 Task: Change the Trello board background to an image of Rome using Unsplash.
Action: Mouse moved to (1186, 451)
Screenshot: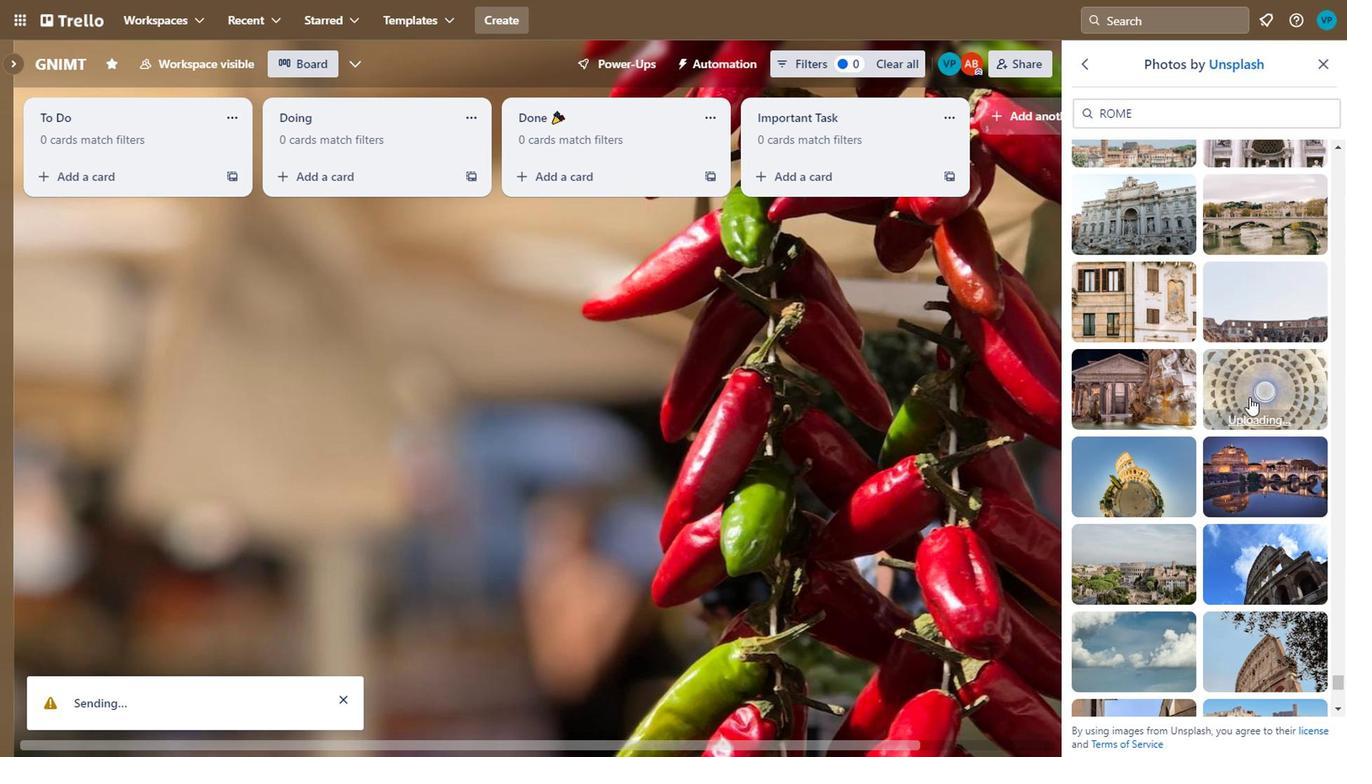 
Action: Mouse scrolled (1186, 449) with delta (0, -1)
Screenshot: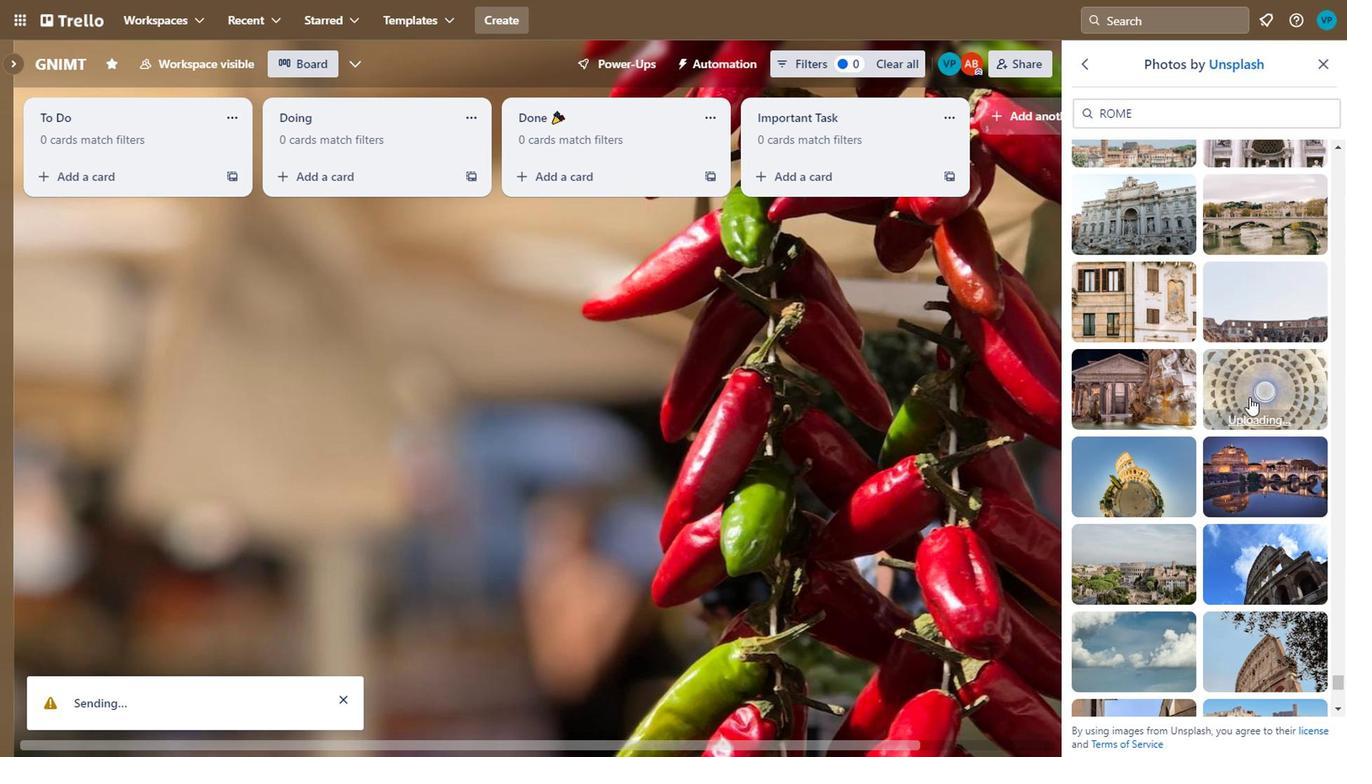 
Action: Mouse moved to (1174, 477)
Screenshot: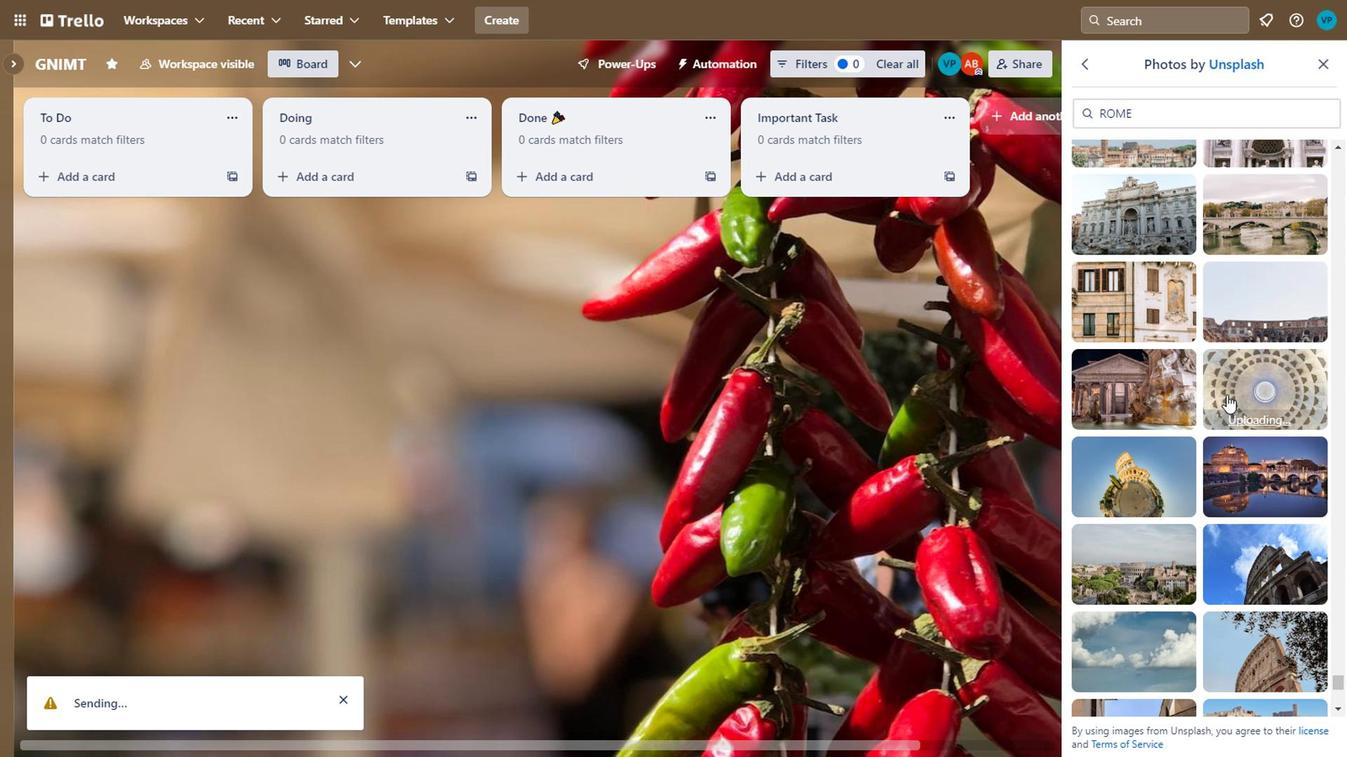 
Action: Mouse scrolled (1174, 477) with delta (0, 0)
Screenshot: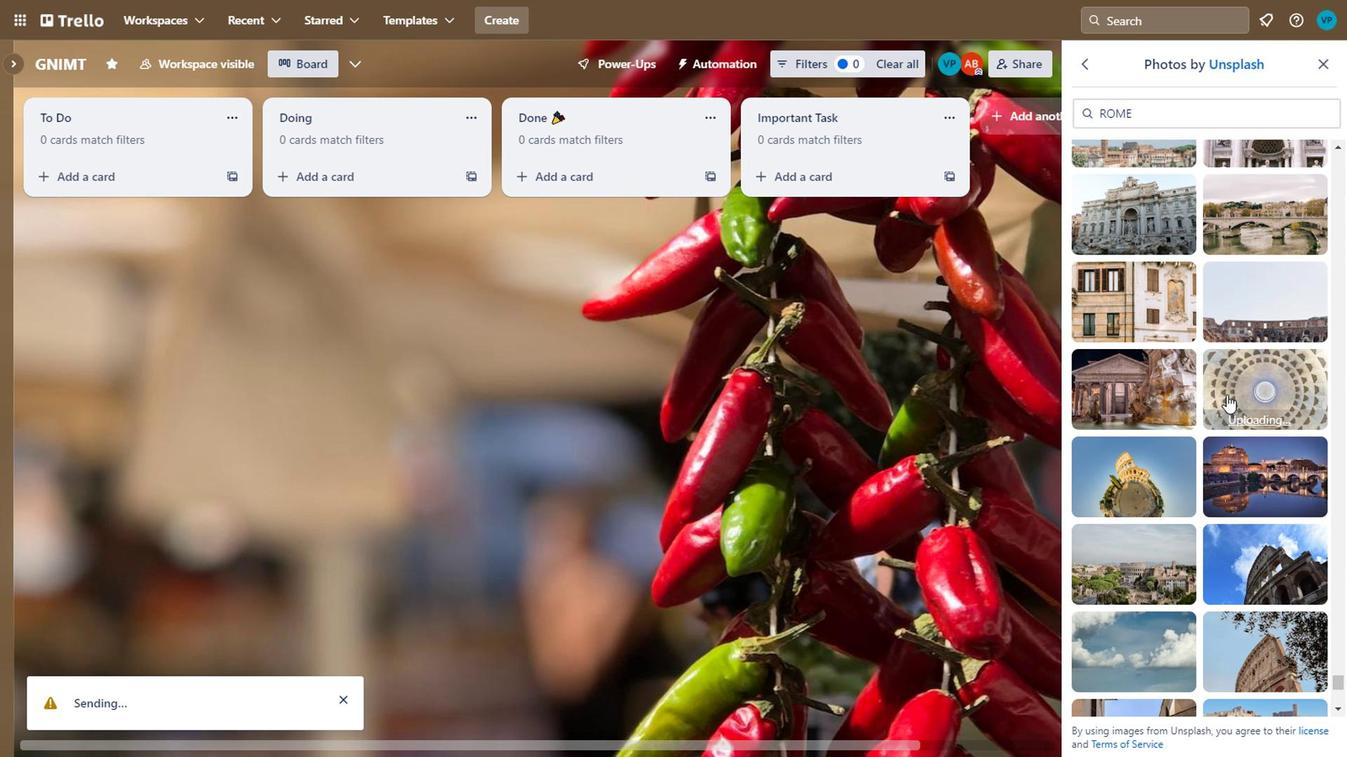 
Action: Mouse moved to (1146, 306)
Screenshot: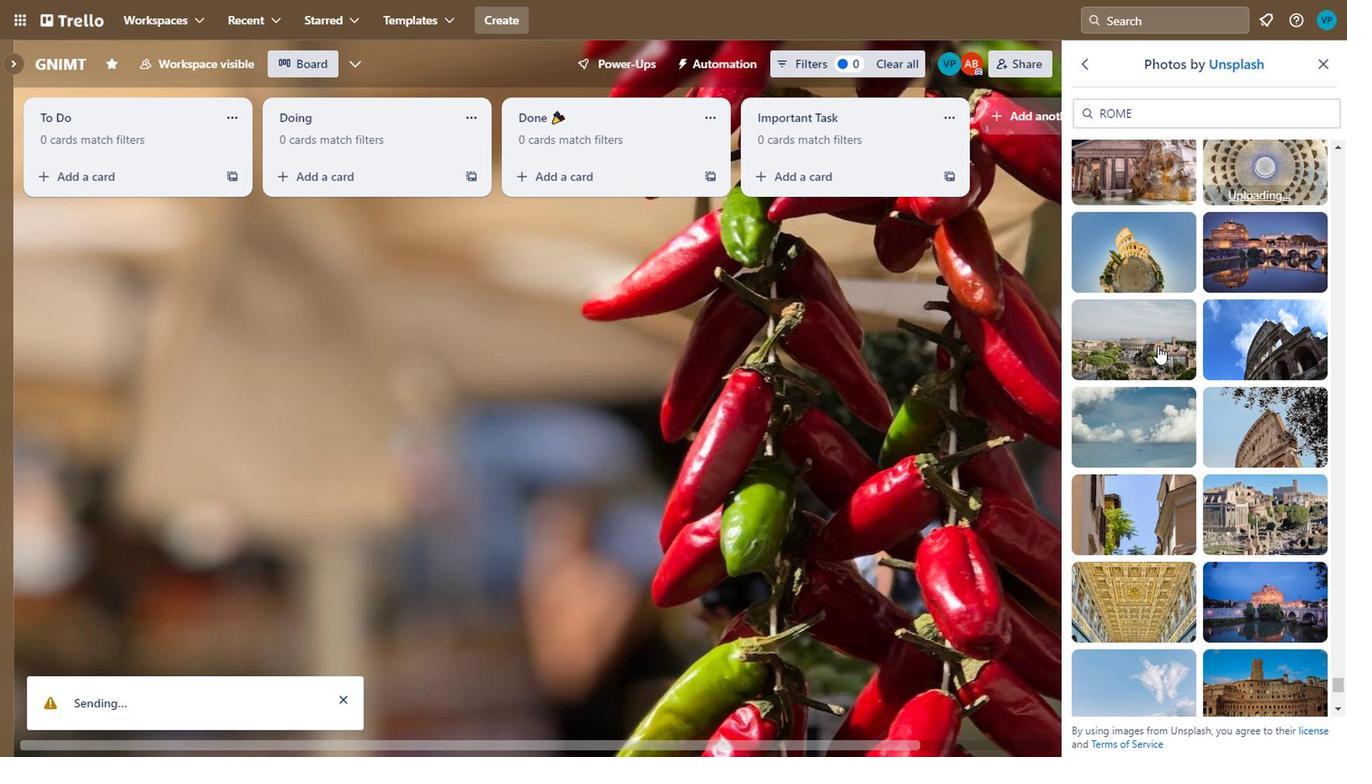 
Action: Mouse pressed left at (1146, 306)
Screenshot: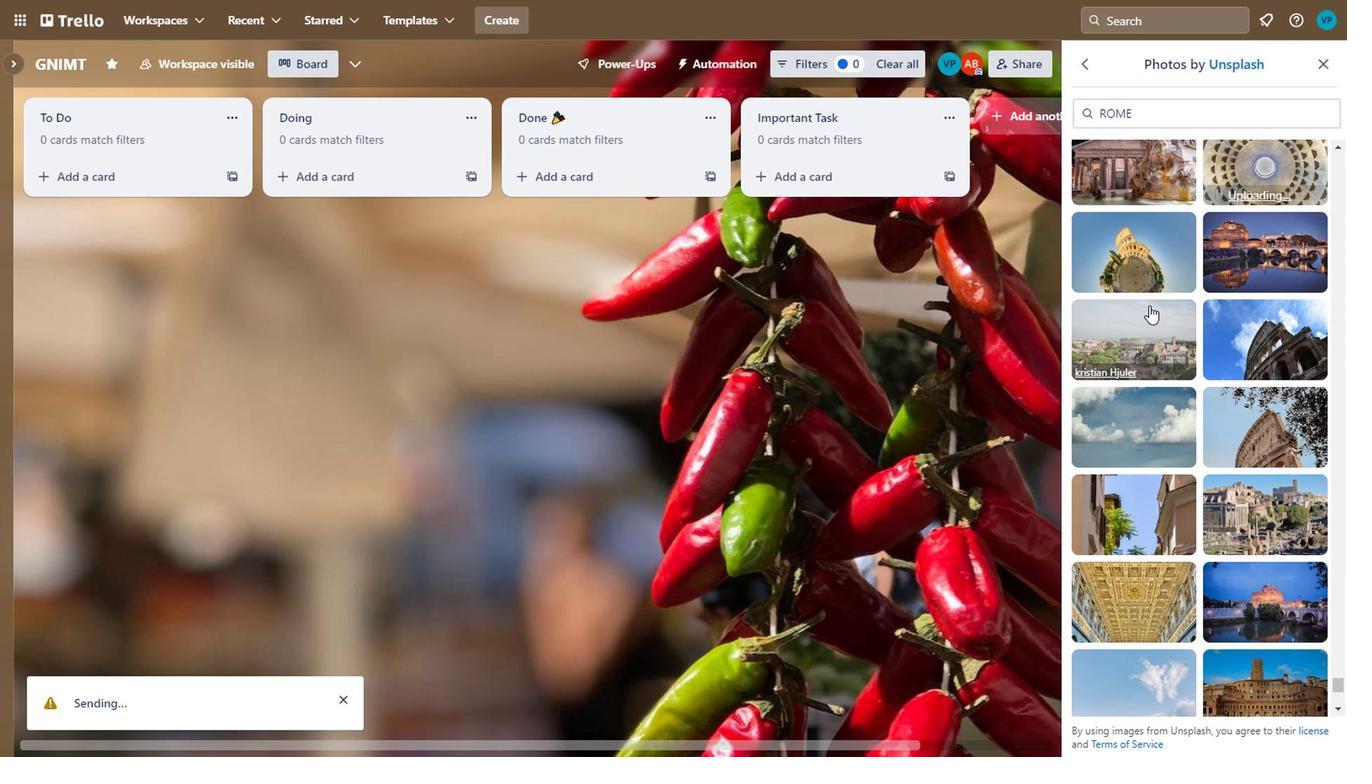 
Action: Mouse moved to (1148, 313)
Screenshot: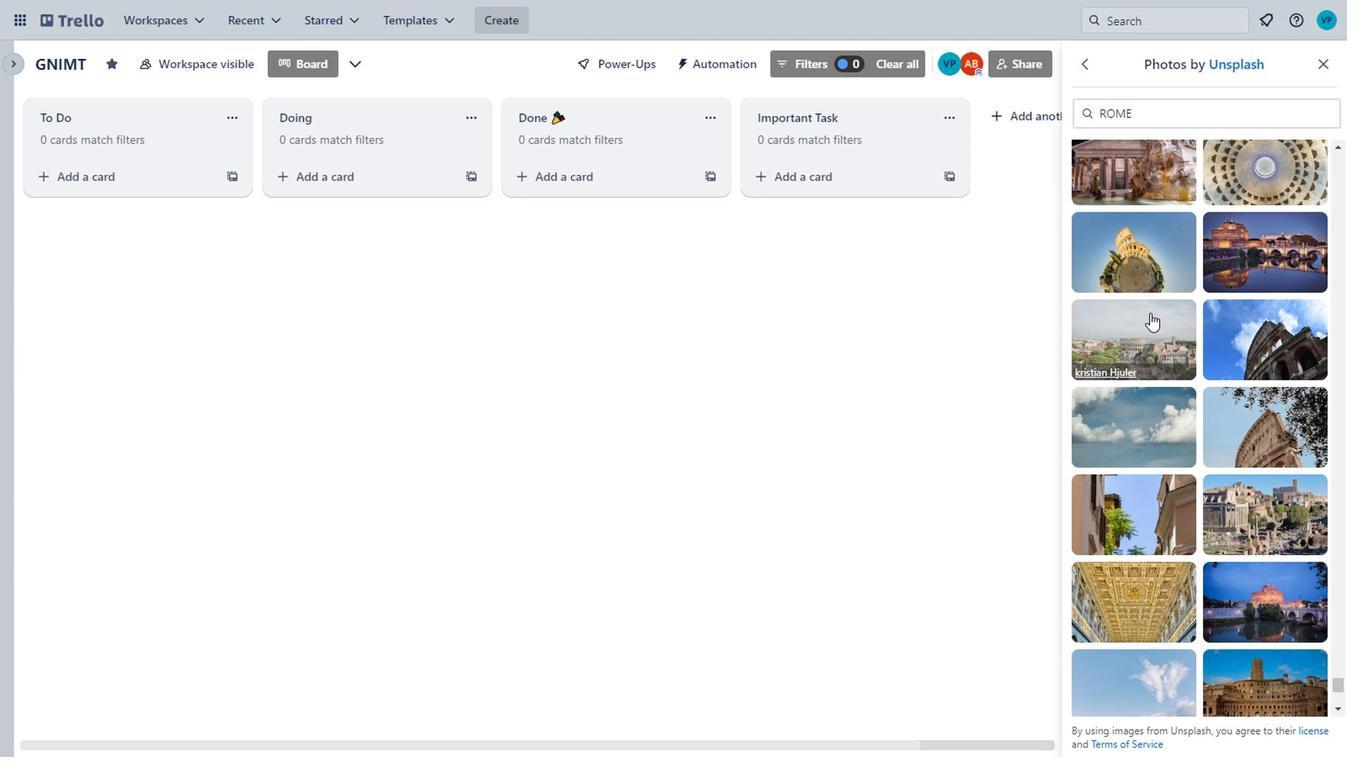 
Action: Mouse scrolled (1148, 313) with delta (0, 0)
Screenshot: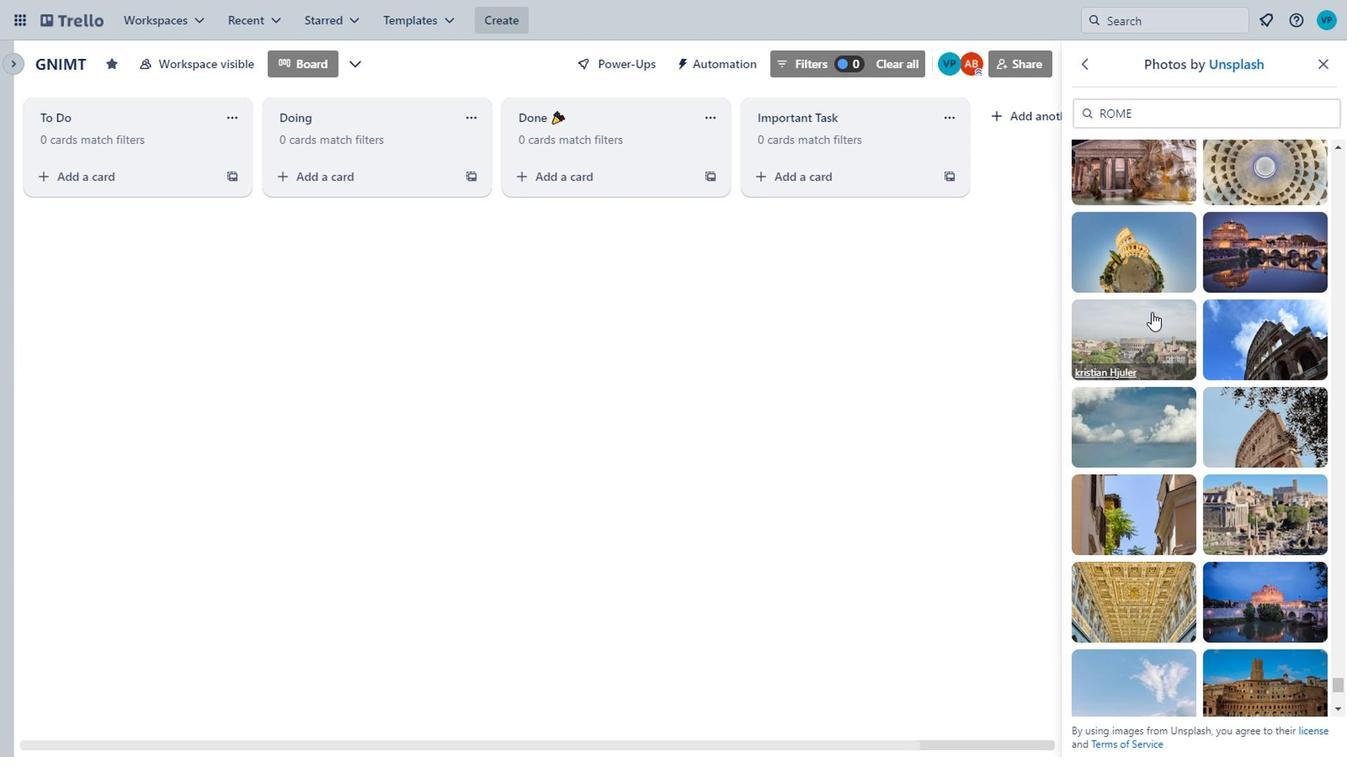 
Action: Mouse scrolled (1148, 313) with delta (0, 0)
Screenshot: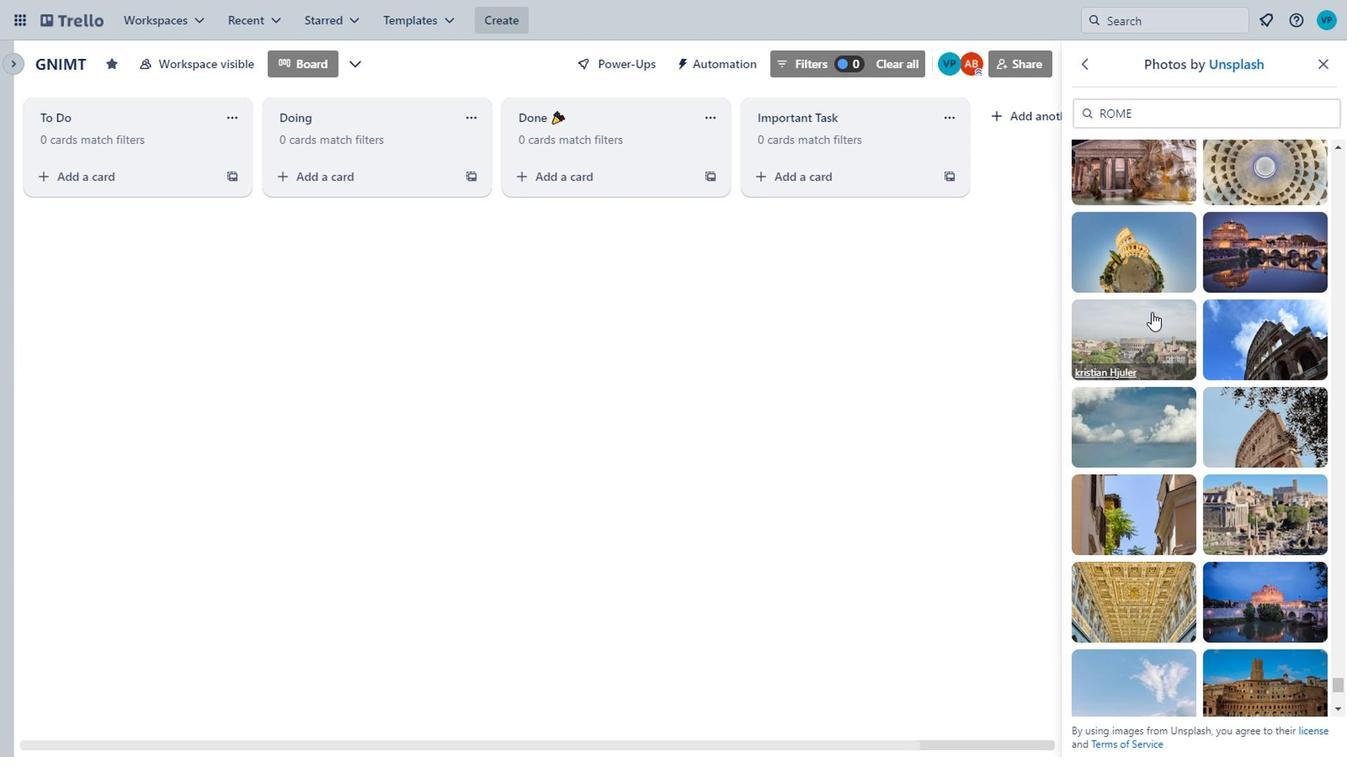 
Action: Mouse scrolled (1148, 313) with delta (0, 0)
Screenshot: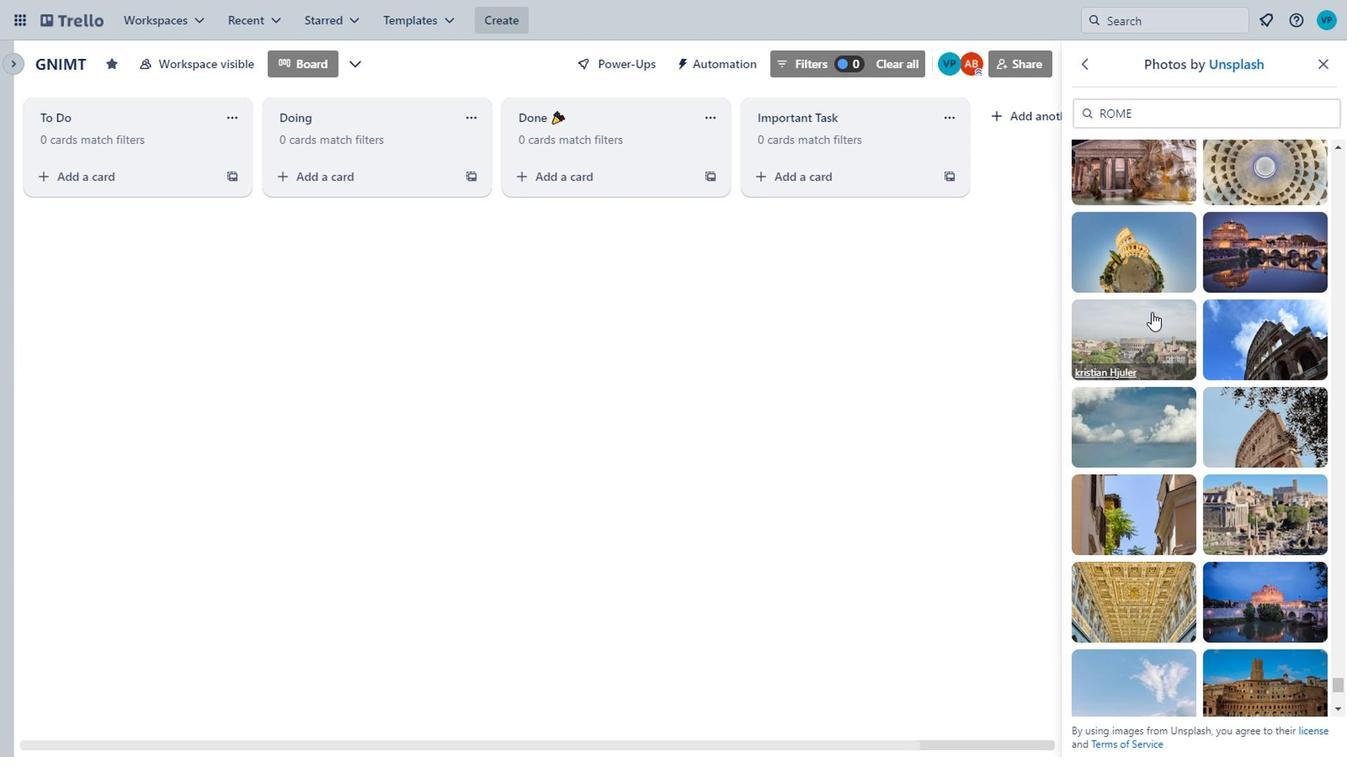 
Action: Mouse moved to (1161, 305)
Screenshot: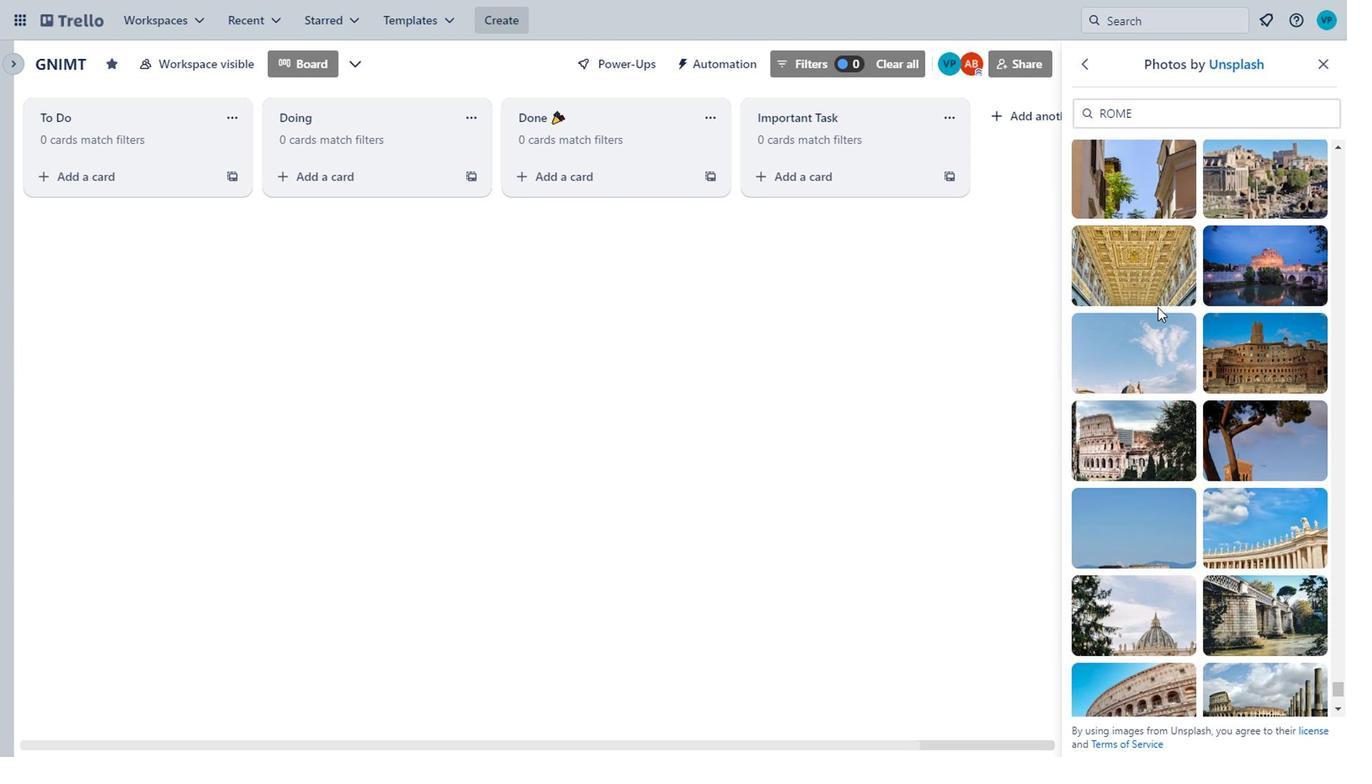
Action: Mouse scrolled (1161, 304) with delta (0, 0)
Screenshot: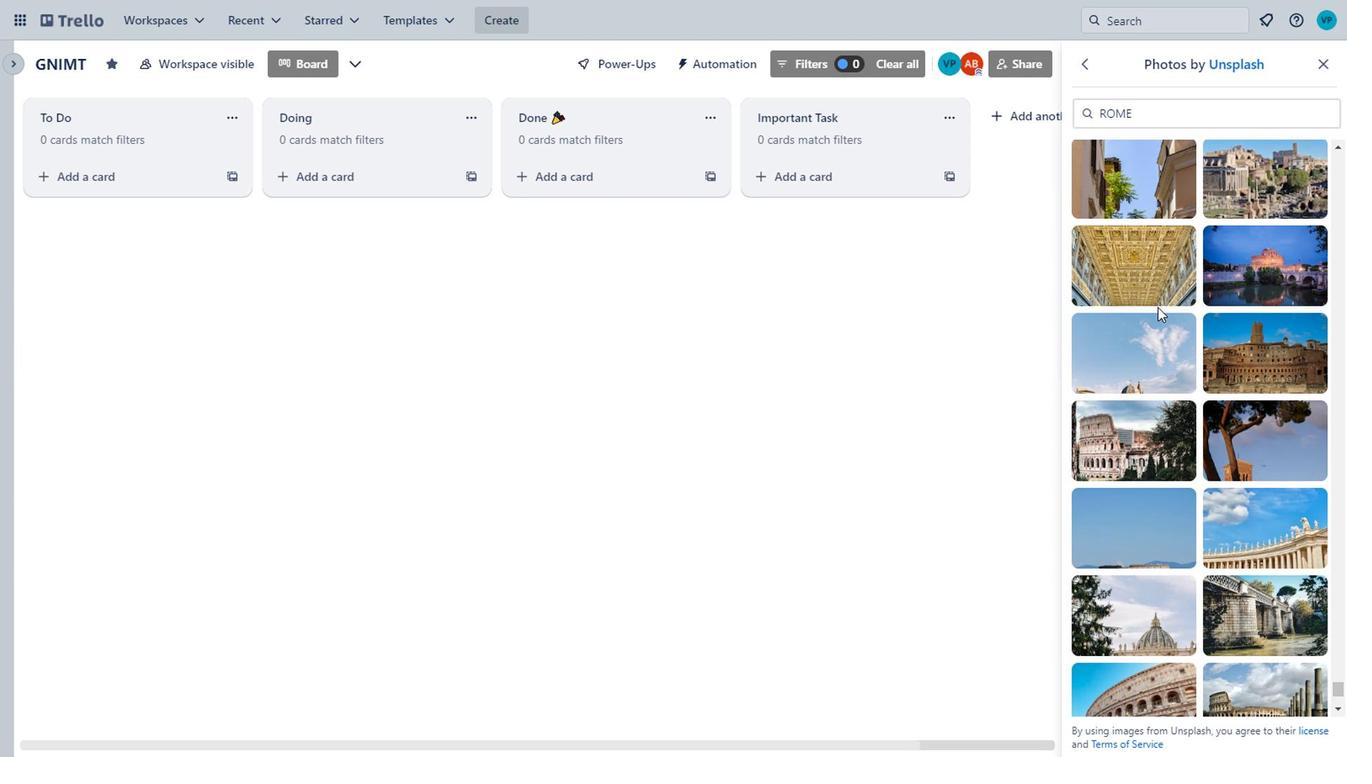 
Action: Mouse moved to (1162, 304)
Screenshot: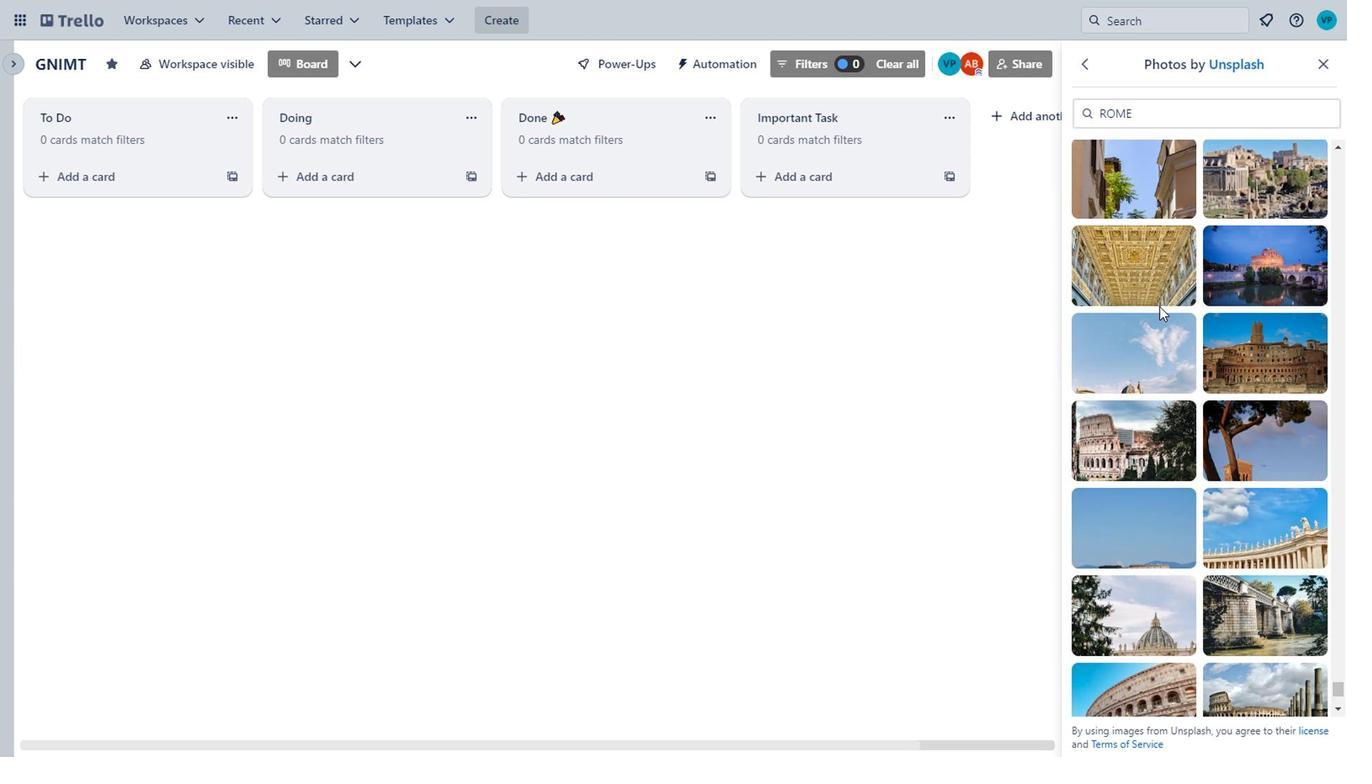 
Action: Mouse scrolled (1162, 303) with delta (0, -1)
Screenshot: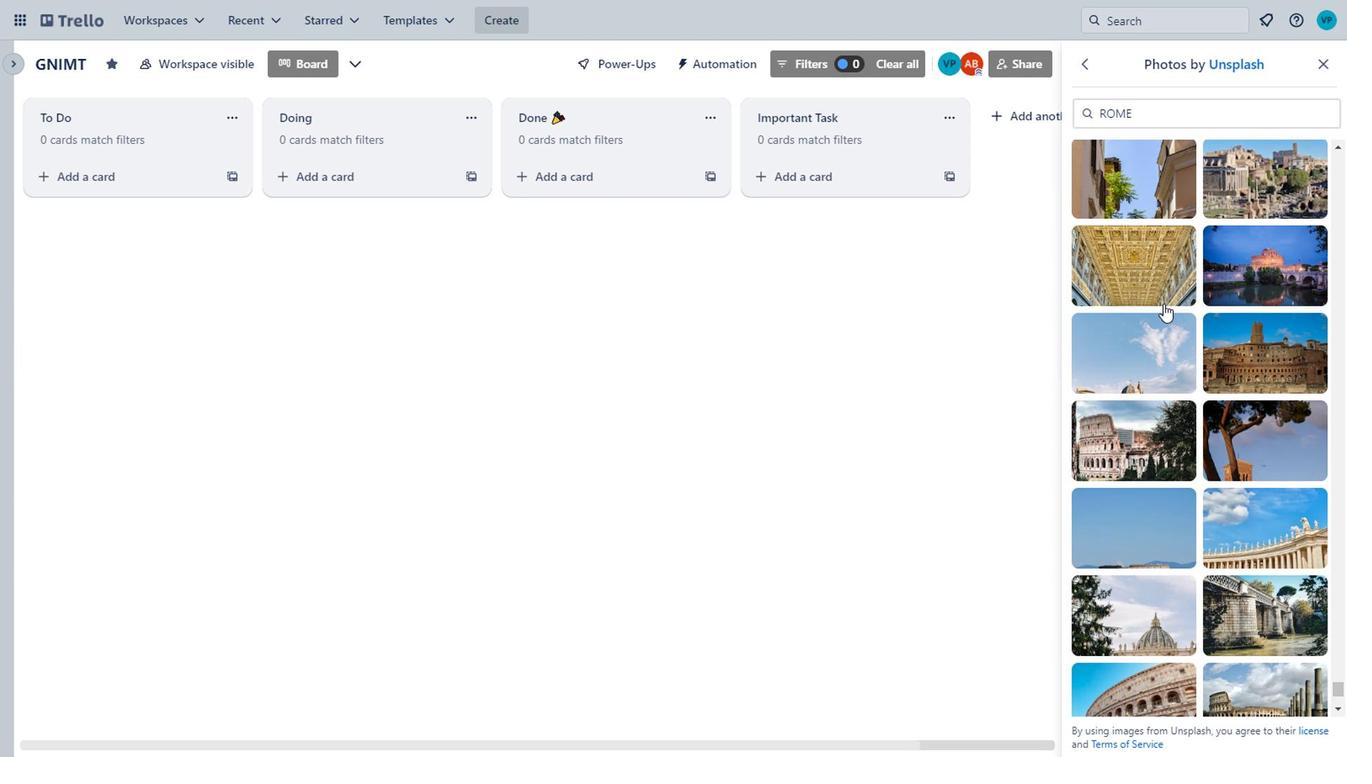 
Action: Mouse moved to (1150, 460)
Screenshot: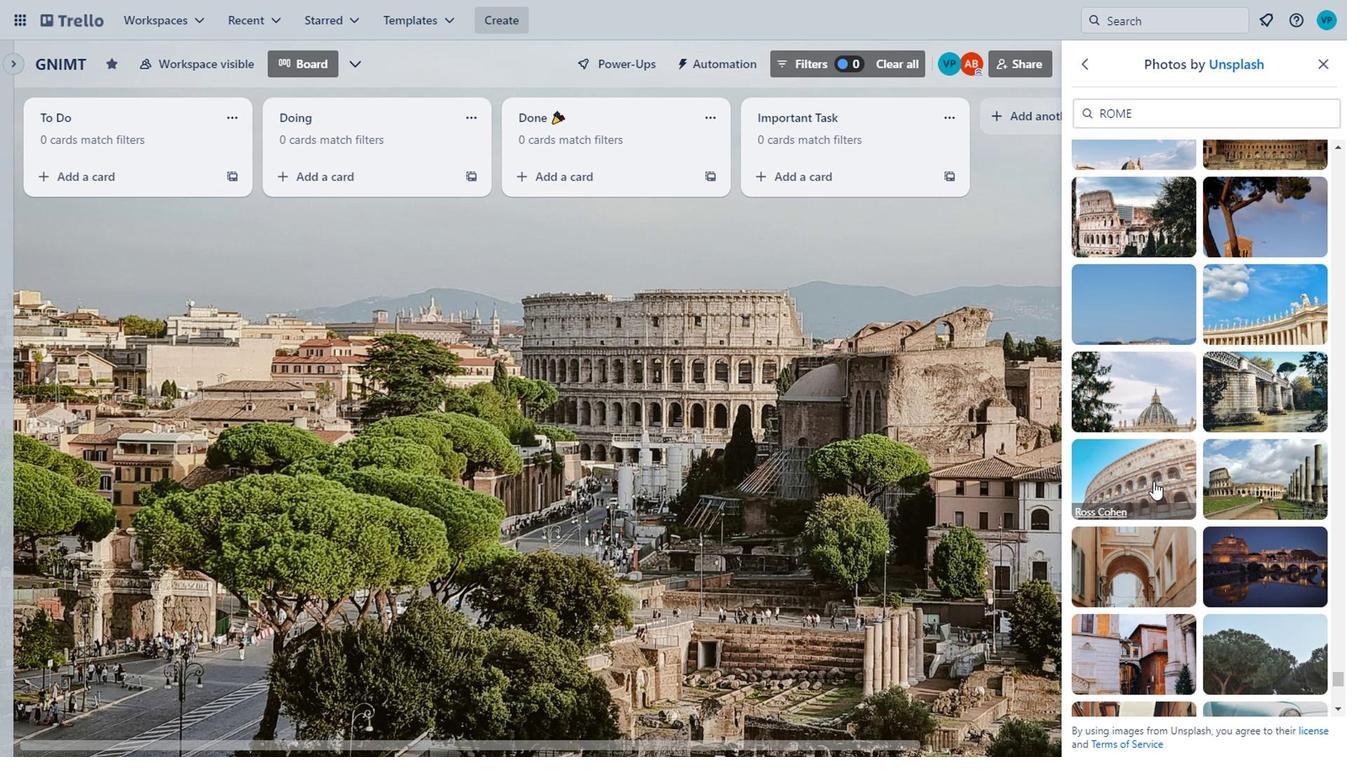 
Action: Mouse pressed left at (1150, 460)
Screenshot: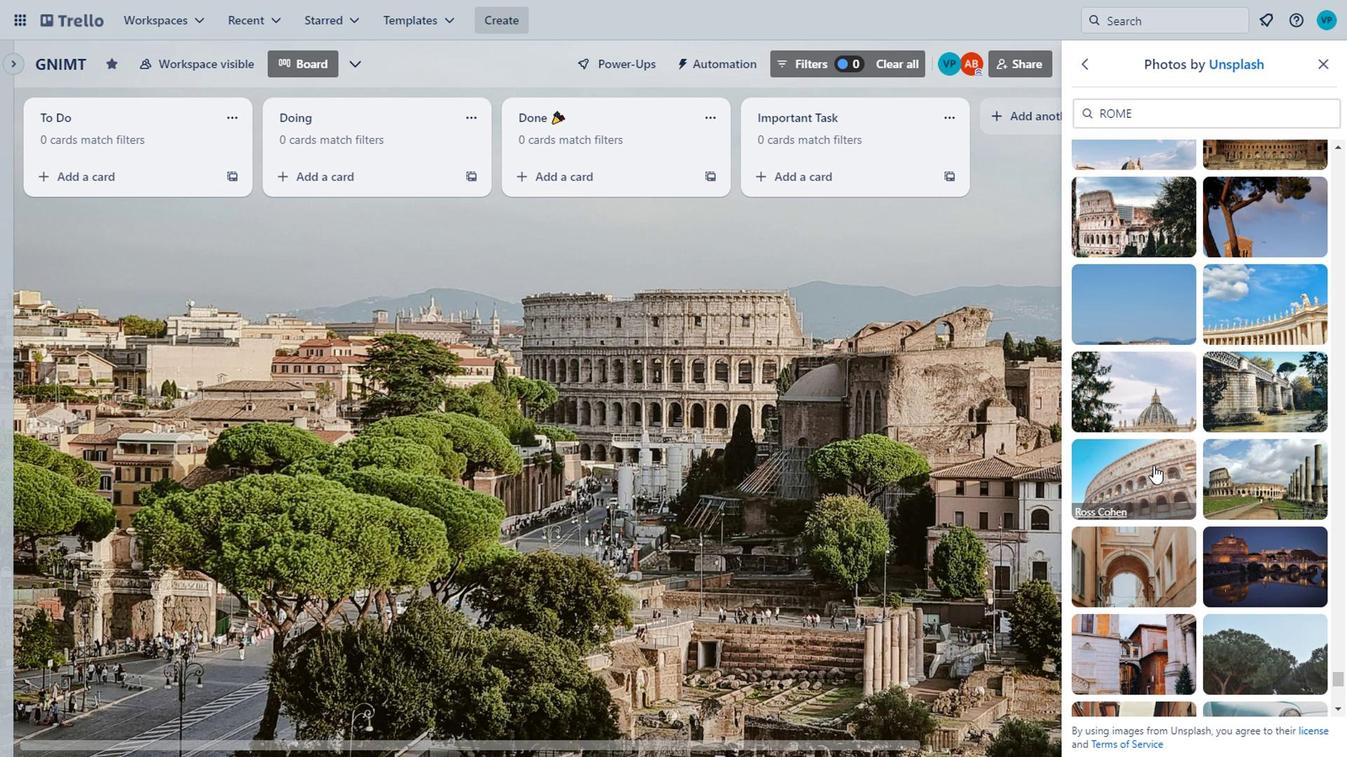 
Action: Mouse moved to (1186, 373)
Screenshot: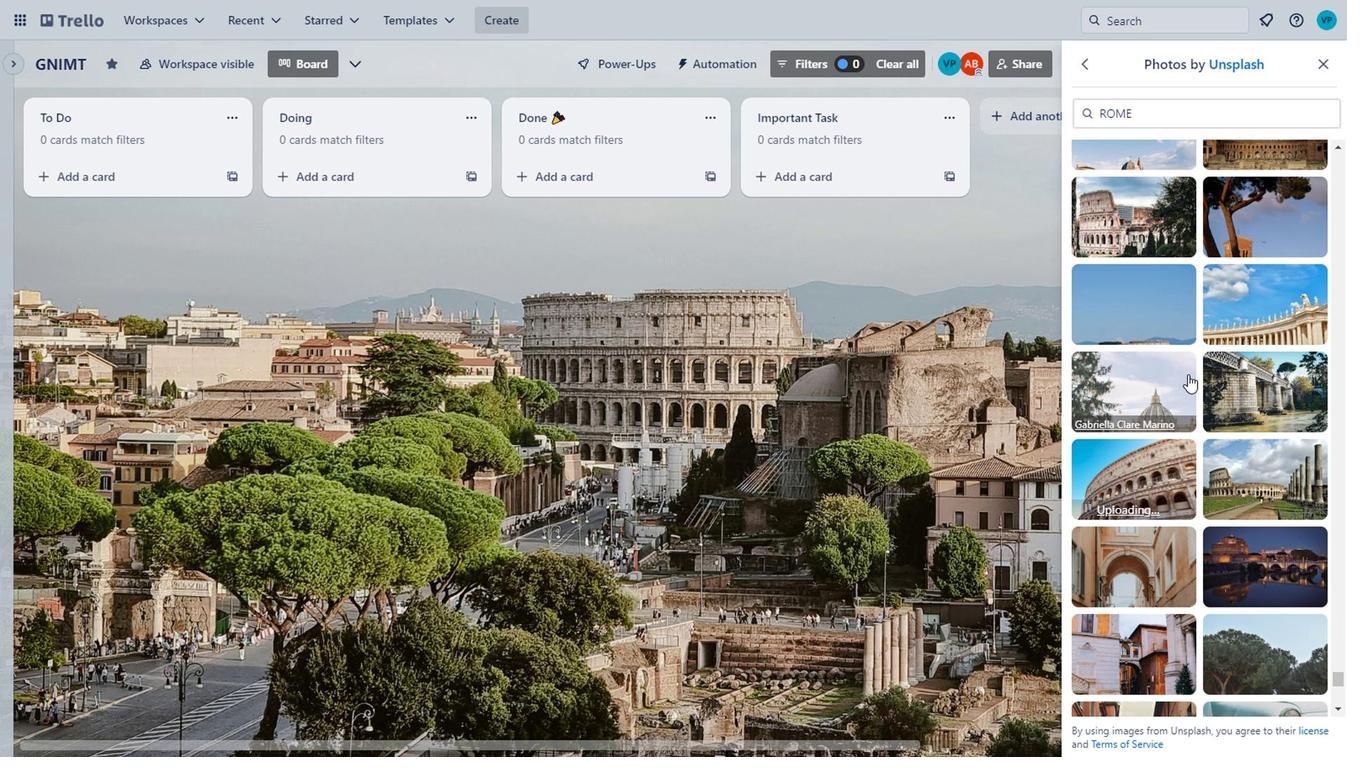 
Action: Mouse scrolled (1186, 372) with delta (0, 0)
Screenshot: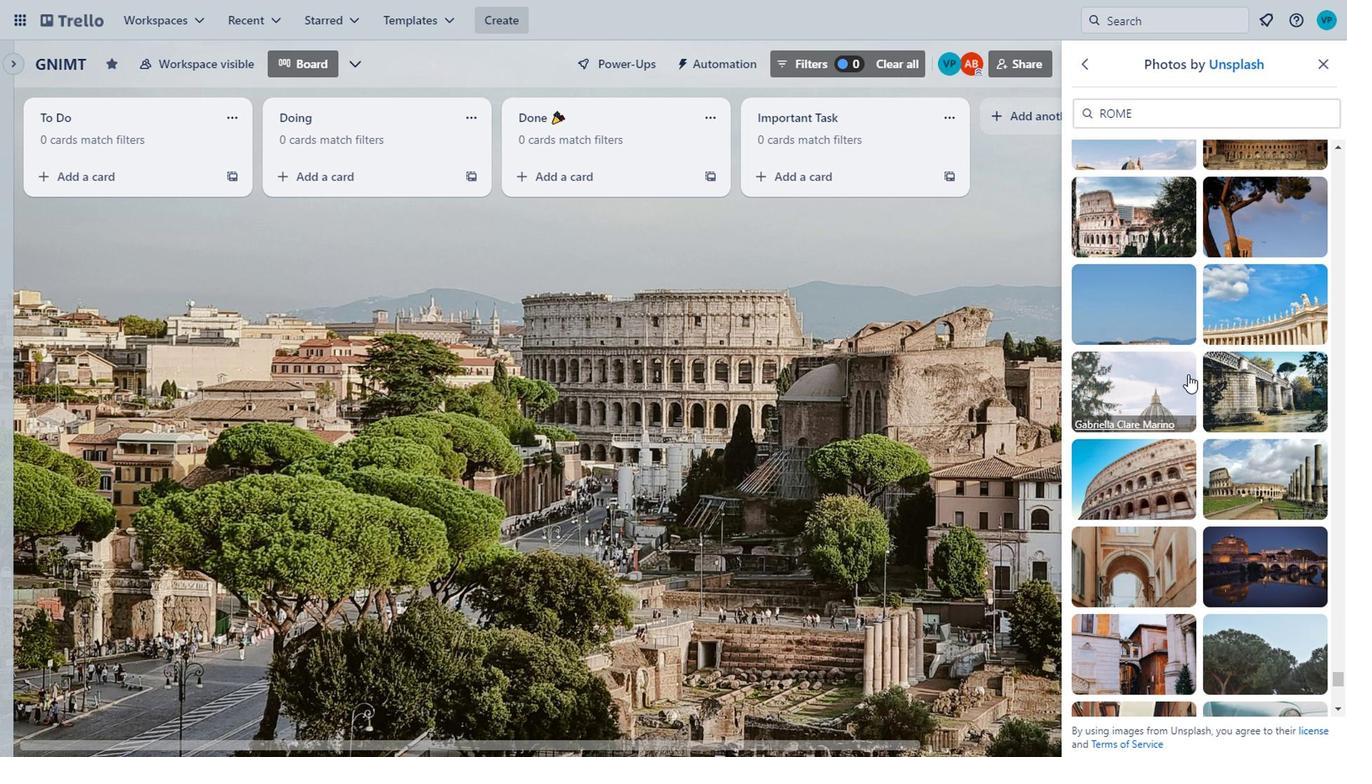 
Action: Mouse moved to (1188, 369)
Screenshot: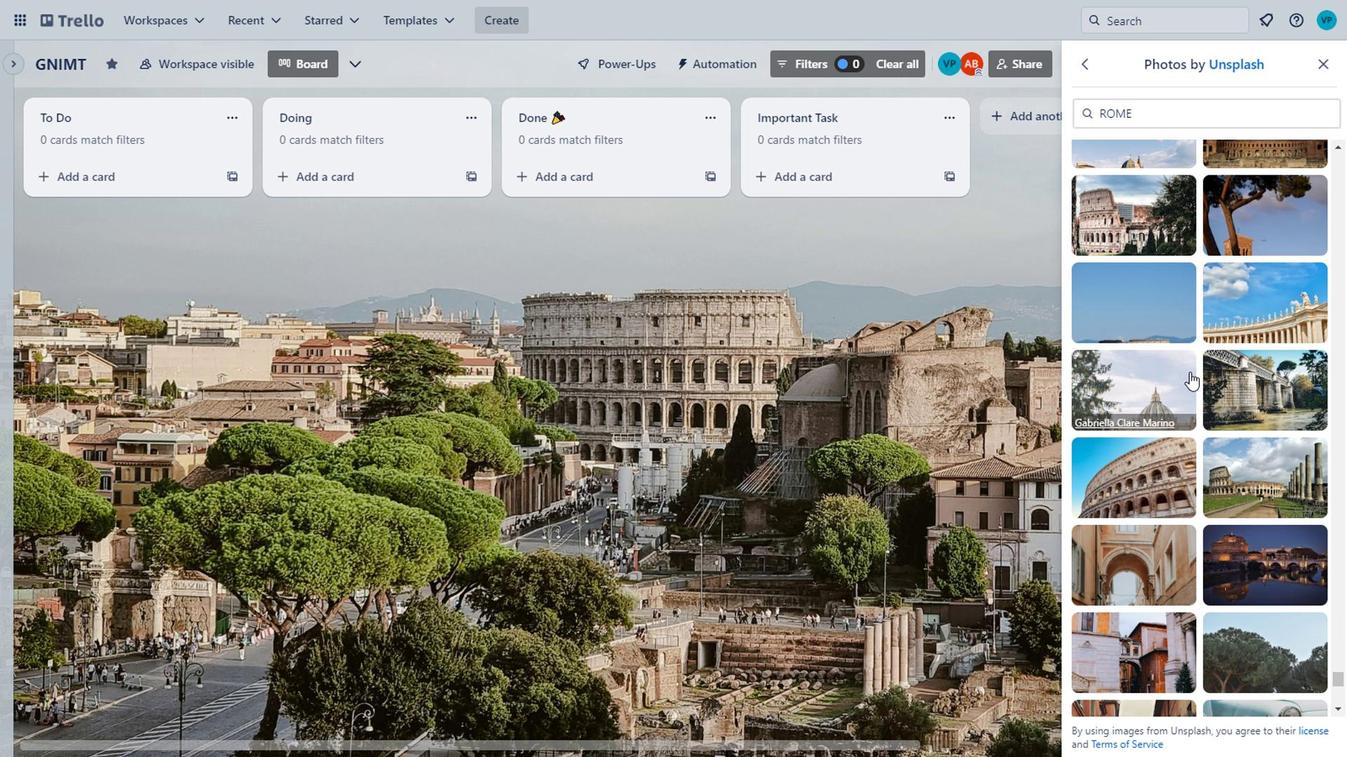 
Action: Mouse scrolled (1188, 368) with delta (0, 0)
Screenshot: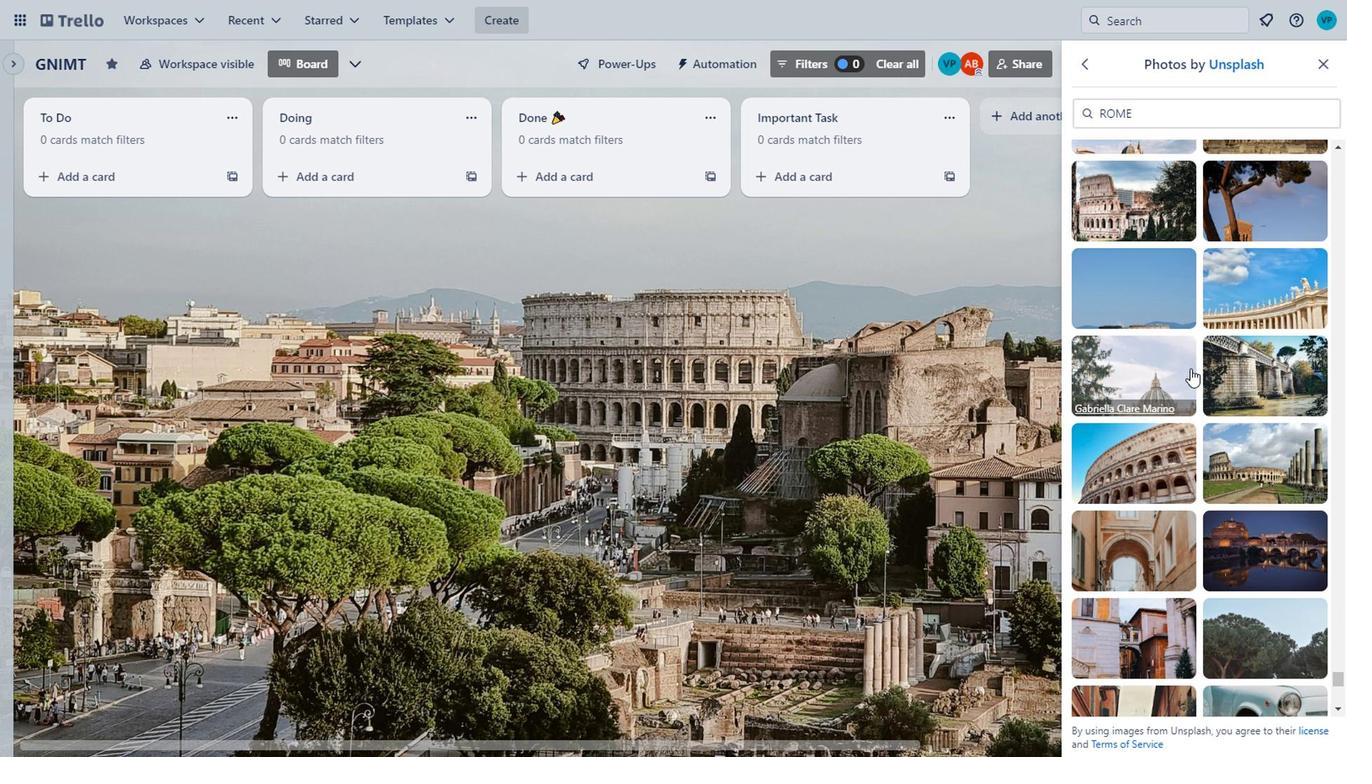 
Action: Mouse moved to (1191, 365)
Screenshot: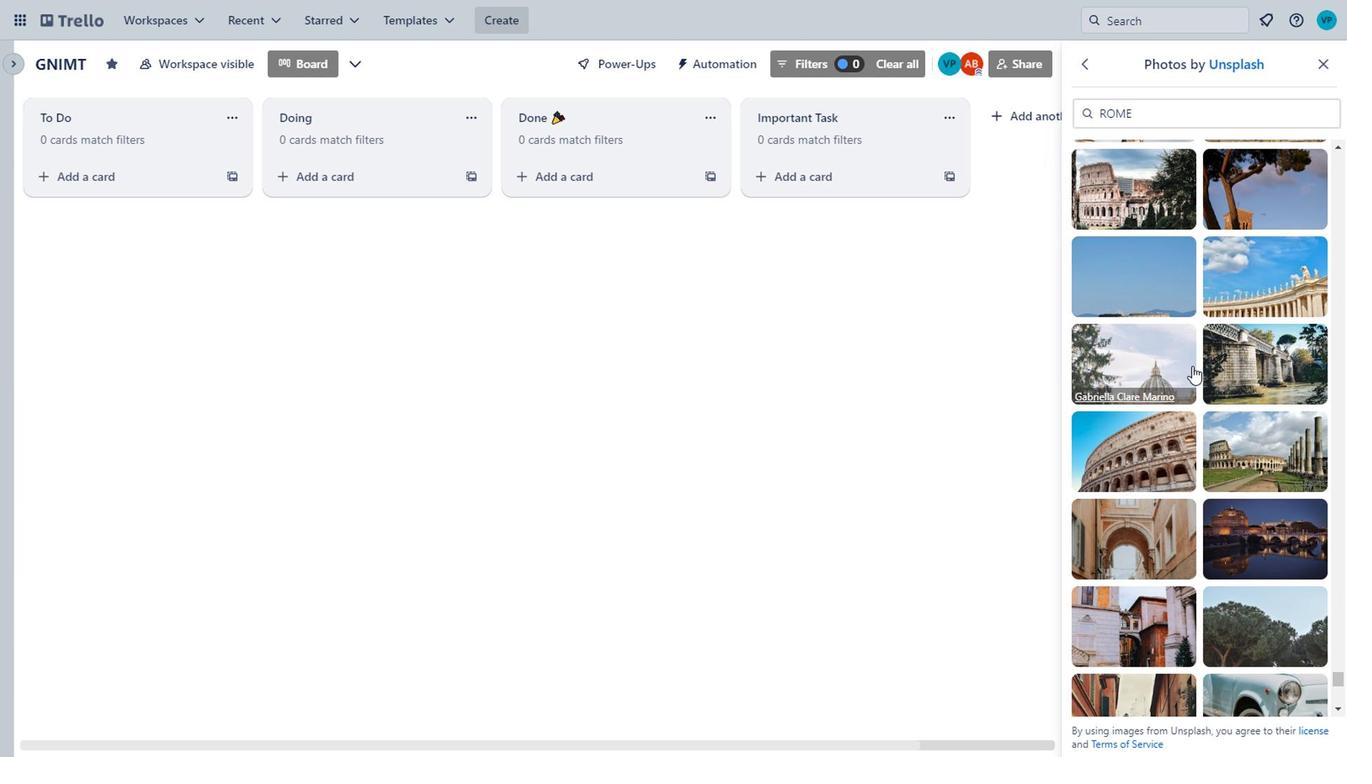 
Action: Mouse pressed right at (1191, 365)
Screenshot: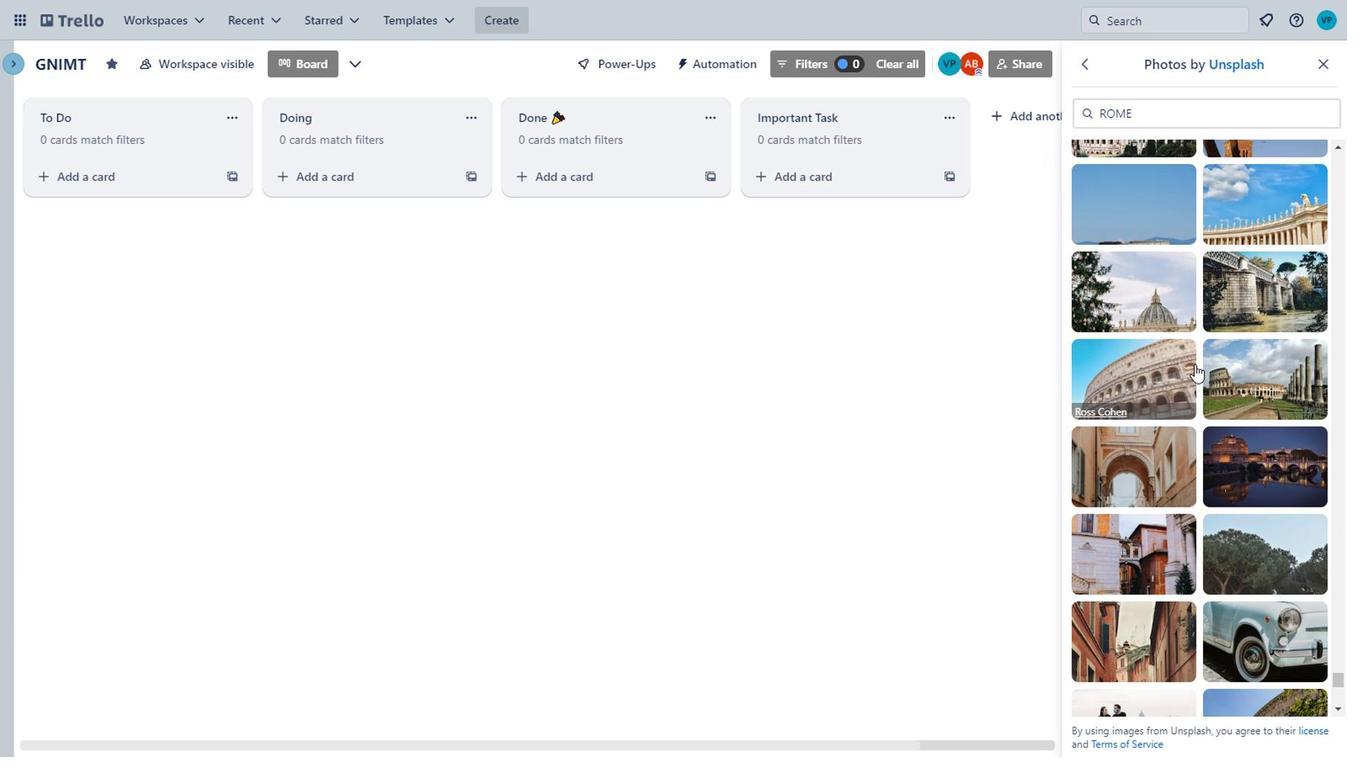 
Action: Mouse moved to (1098, 432)
Screenshot: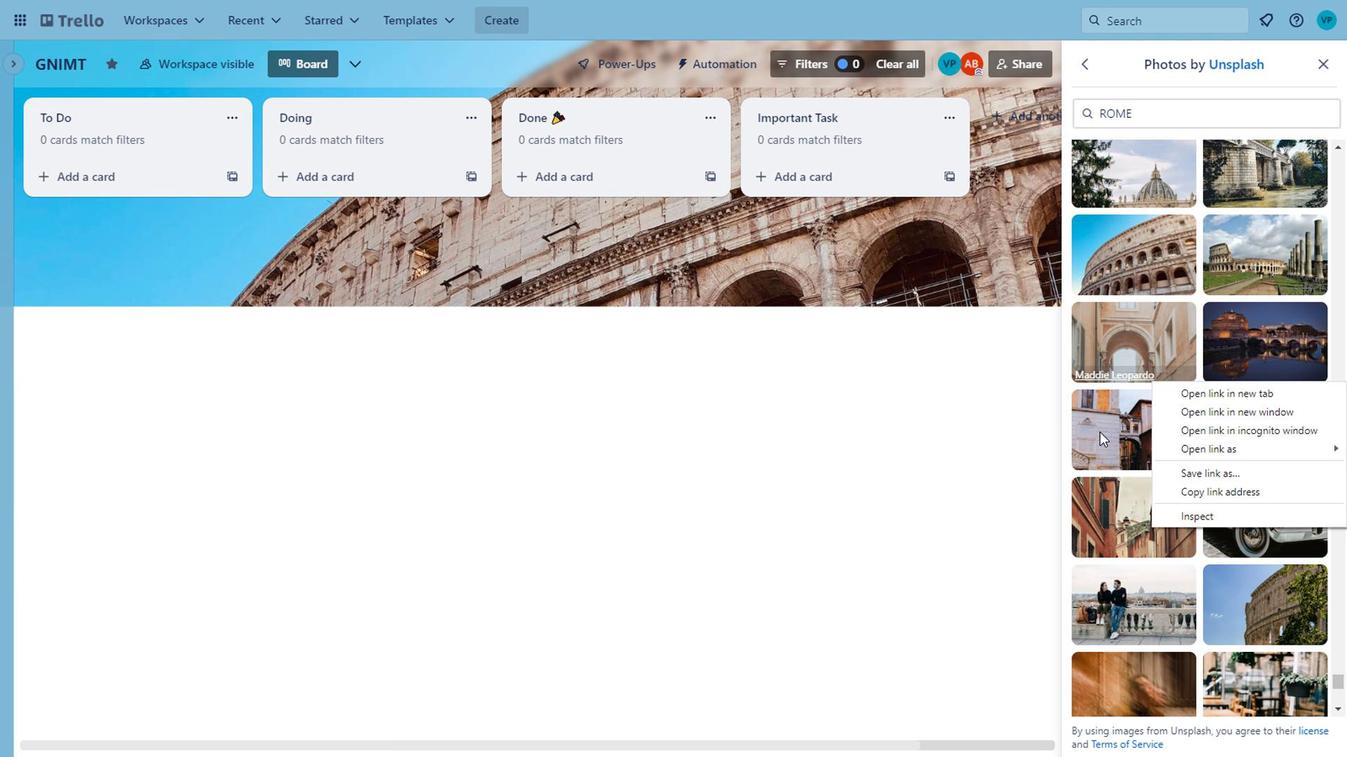 
Action: Mouse pressed left at (1098, 432)
Screenshot: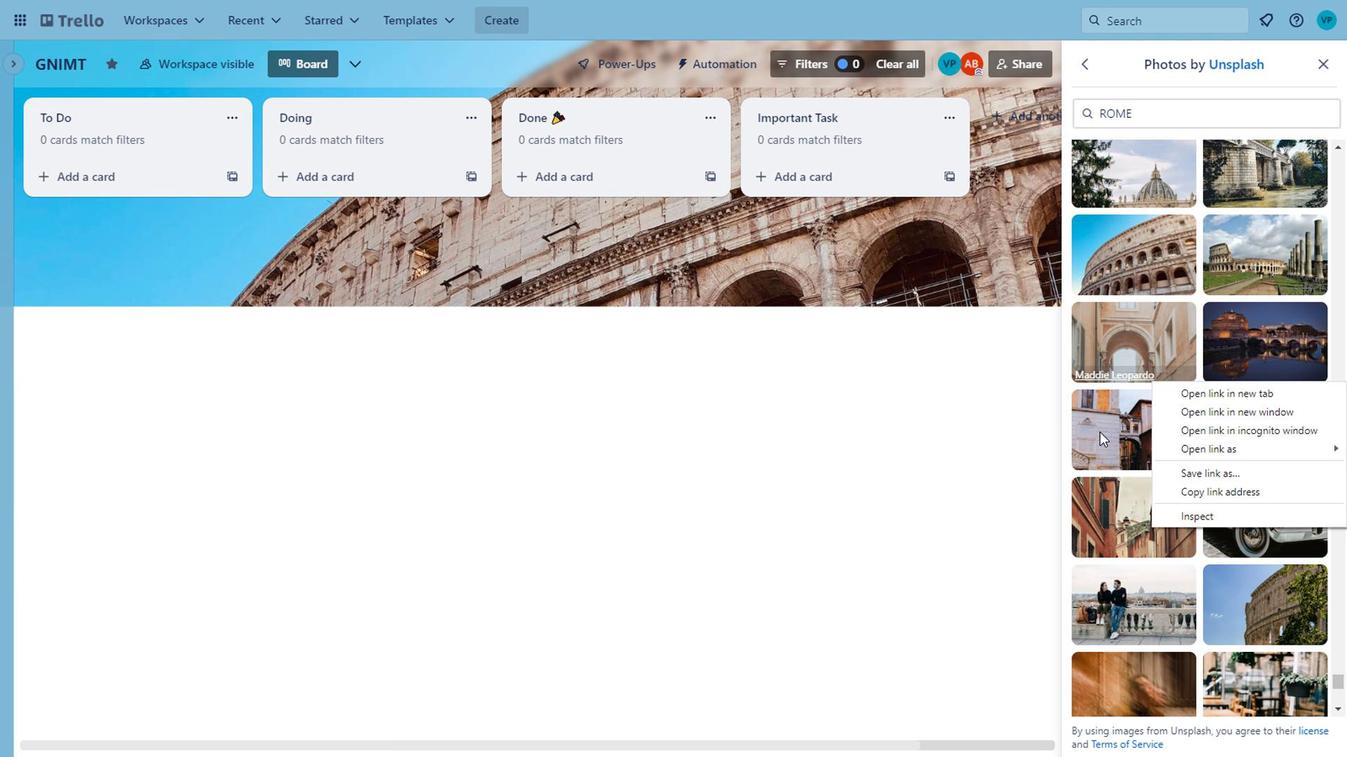 
Action: Mouse moved to (1104, 435)
Screenshot: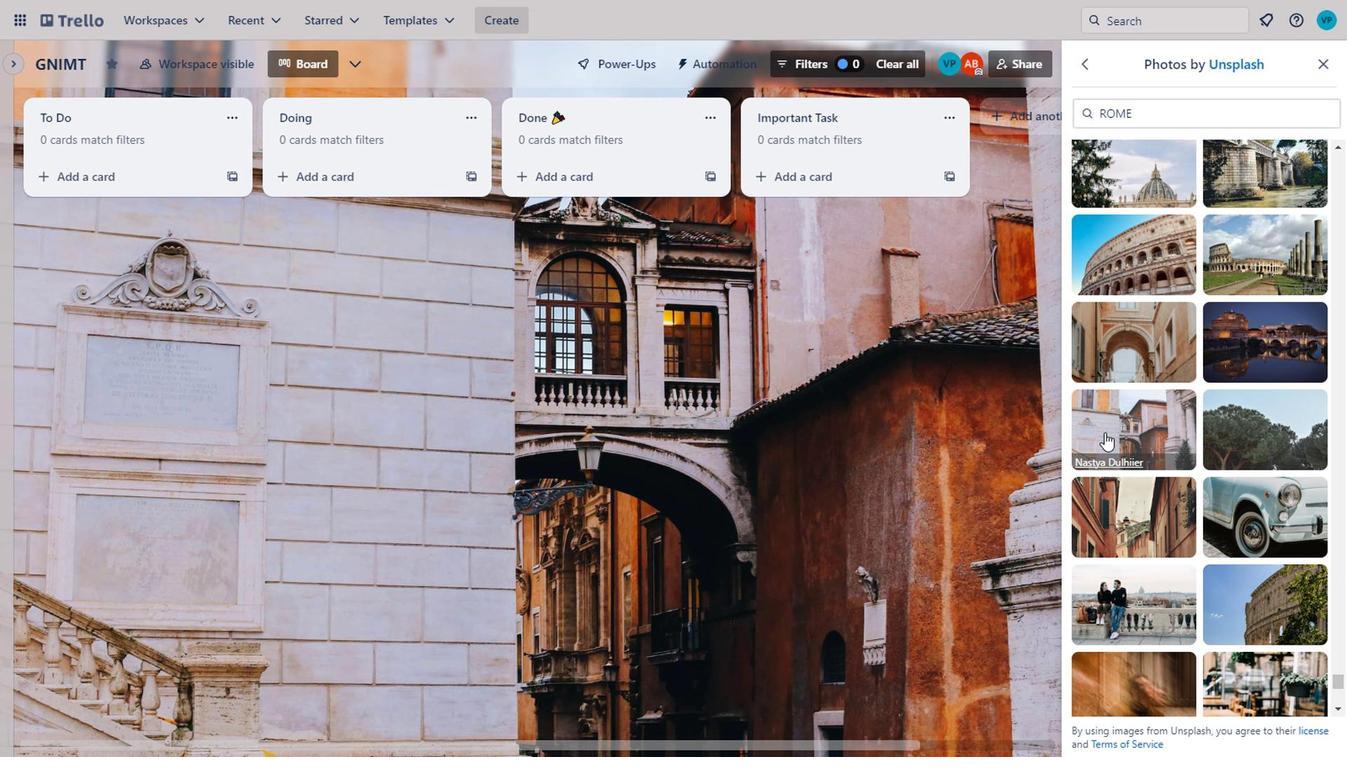 
Action: Mouse scrolled (1104, 434) with delta (0, 0)
Screenshot: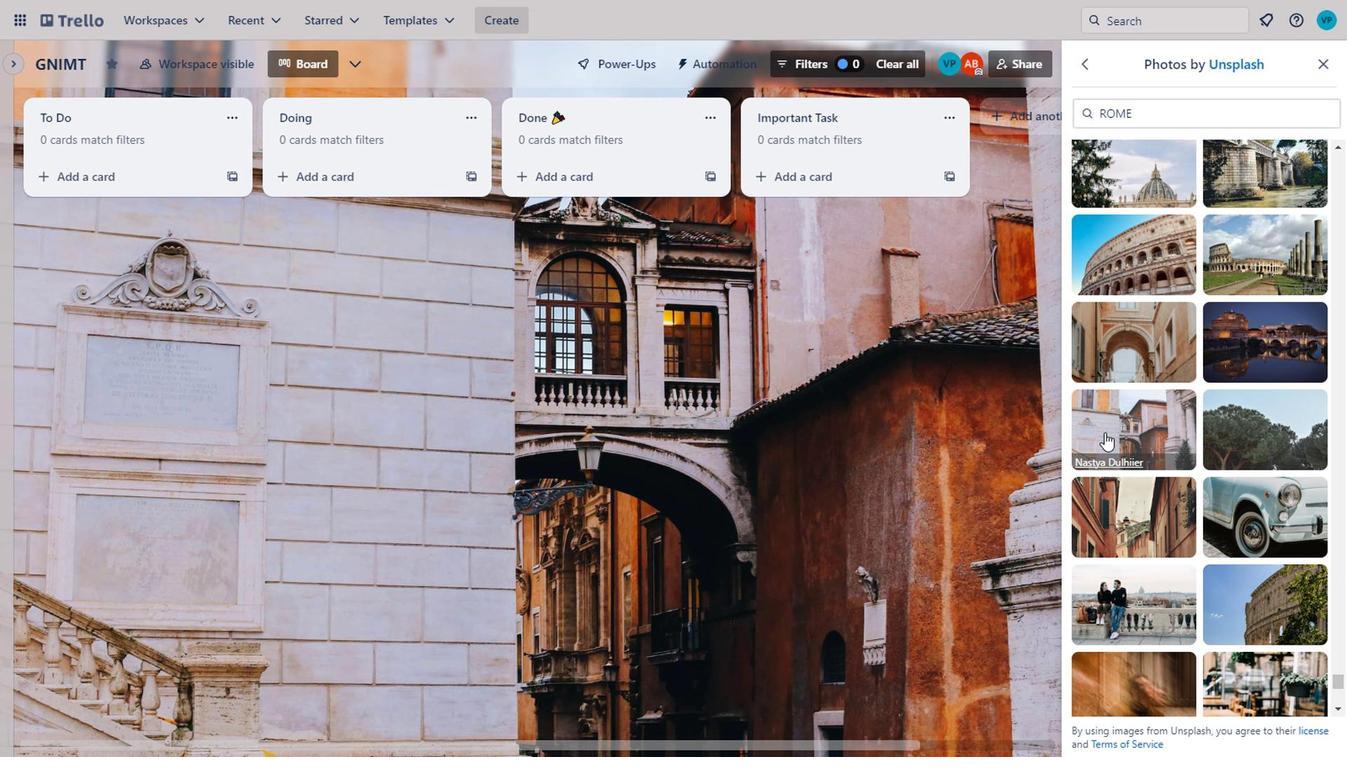 
Action: Mouse moved to (1104, 435)
Screenshot: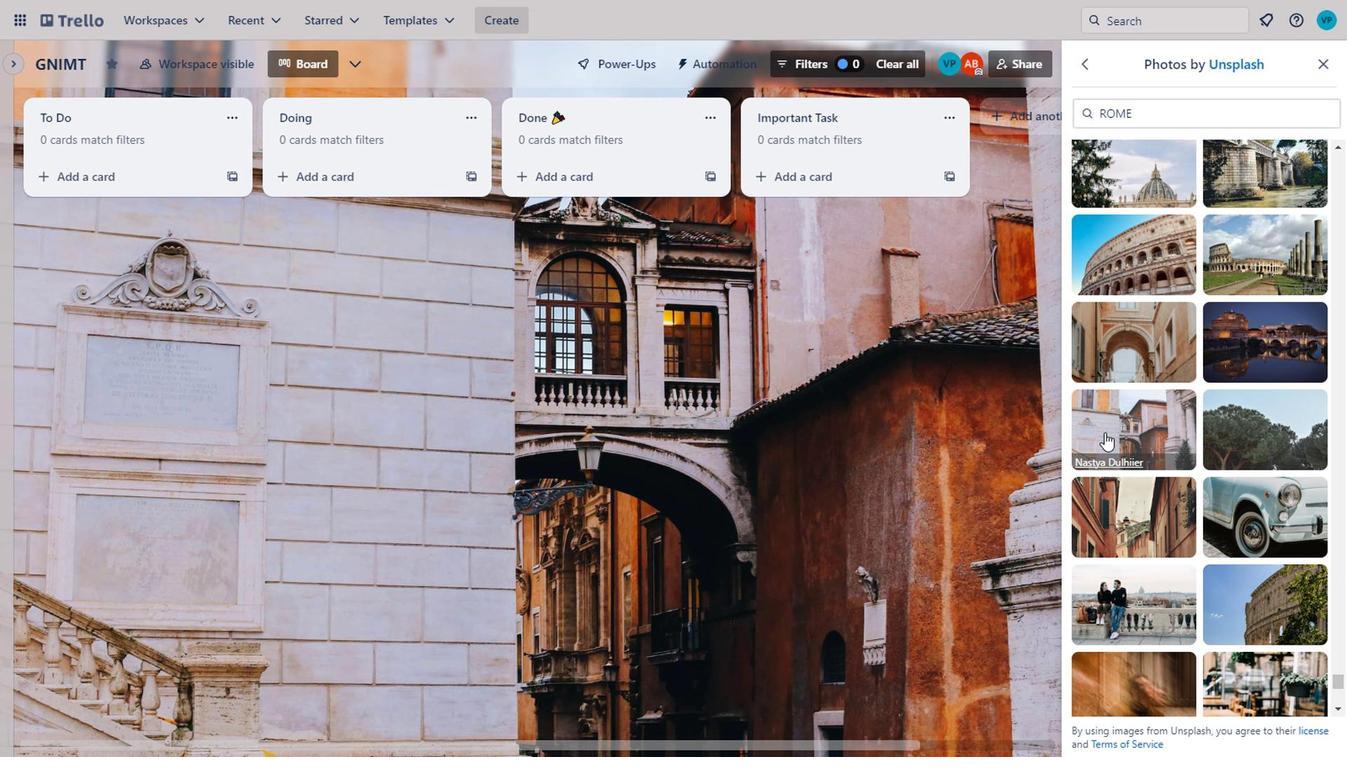 
Action: Mouse scrolled (1104, 435) with delta (0, 0)
Screenshot: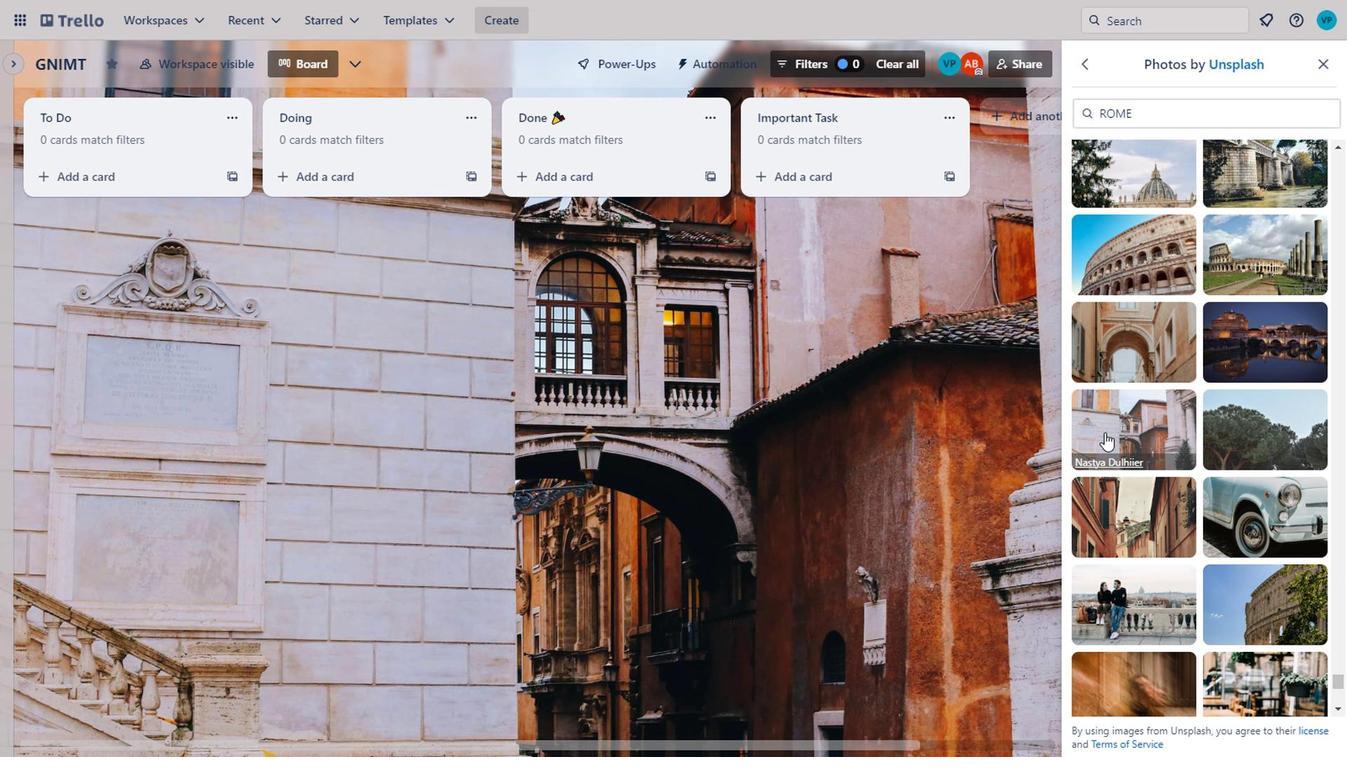 
Action: Mouse scrolled (1104, 435) with delta (0, 0)
Screenshot: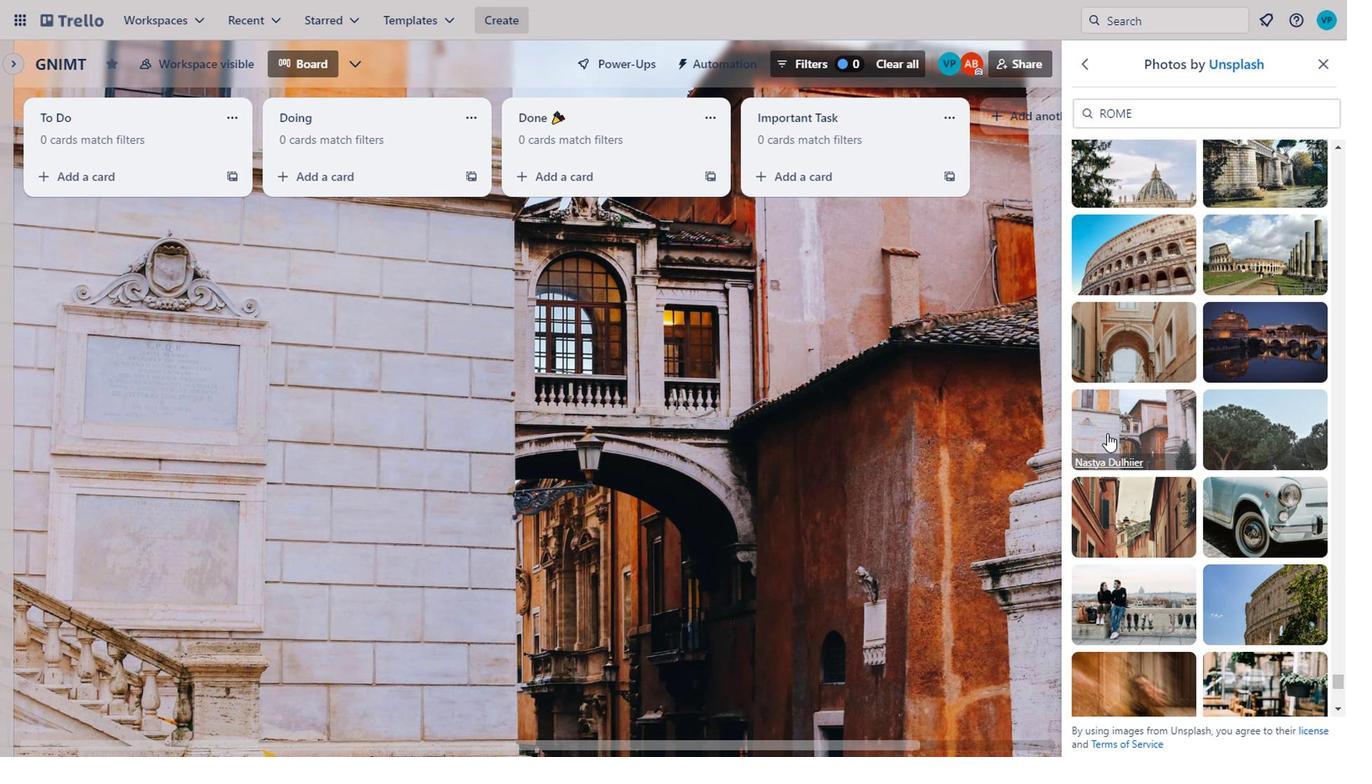 
Action: Mouse scrolled (1104, 435) with delta (0, 0)
Screenshot: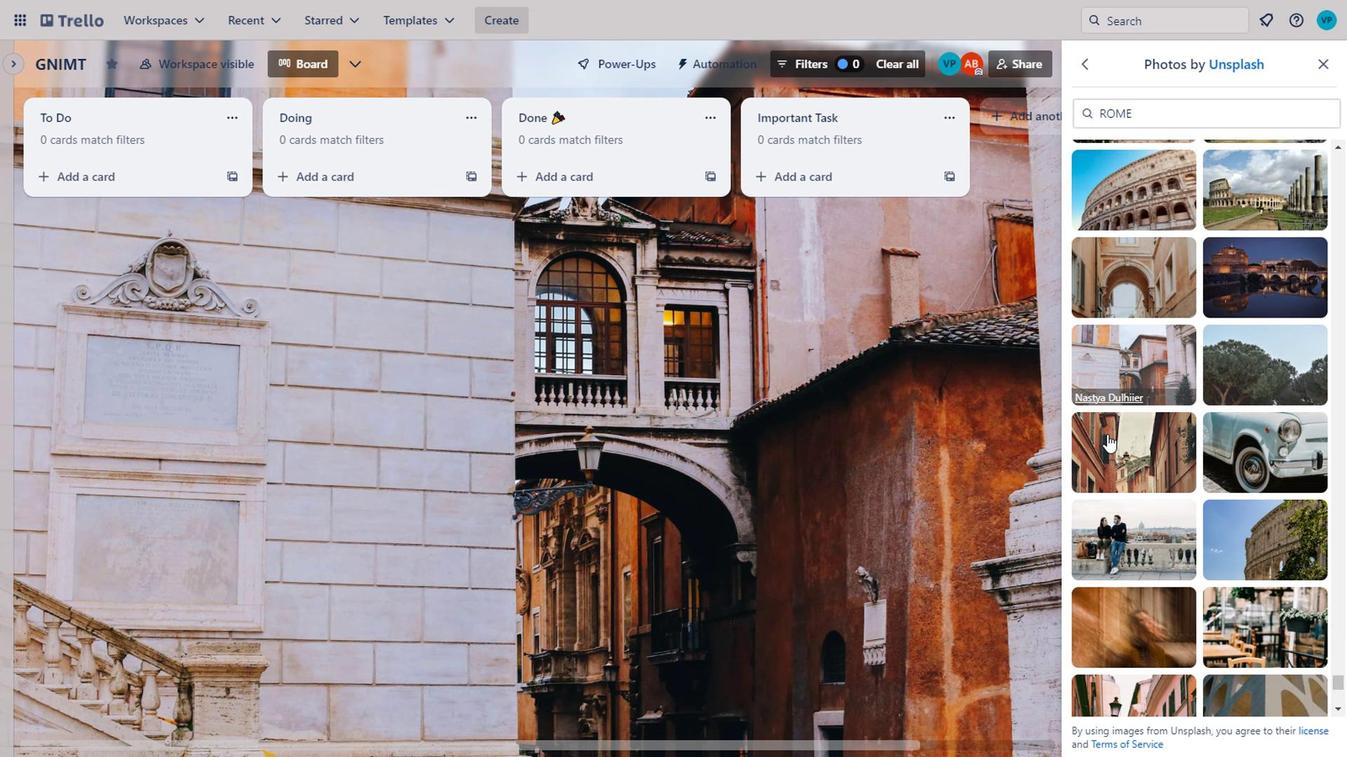 
Action: Mouse scrolled (1104, 435) with delta (0, 0)
Screenshot: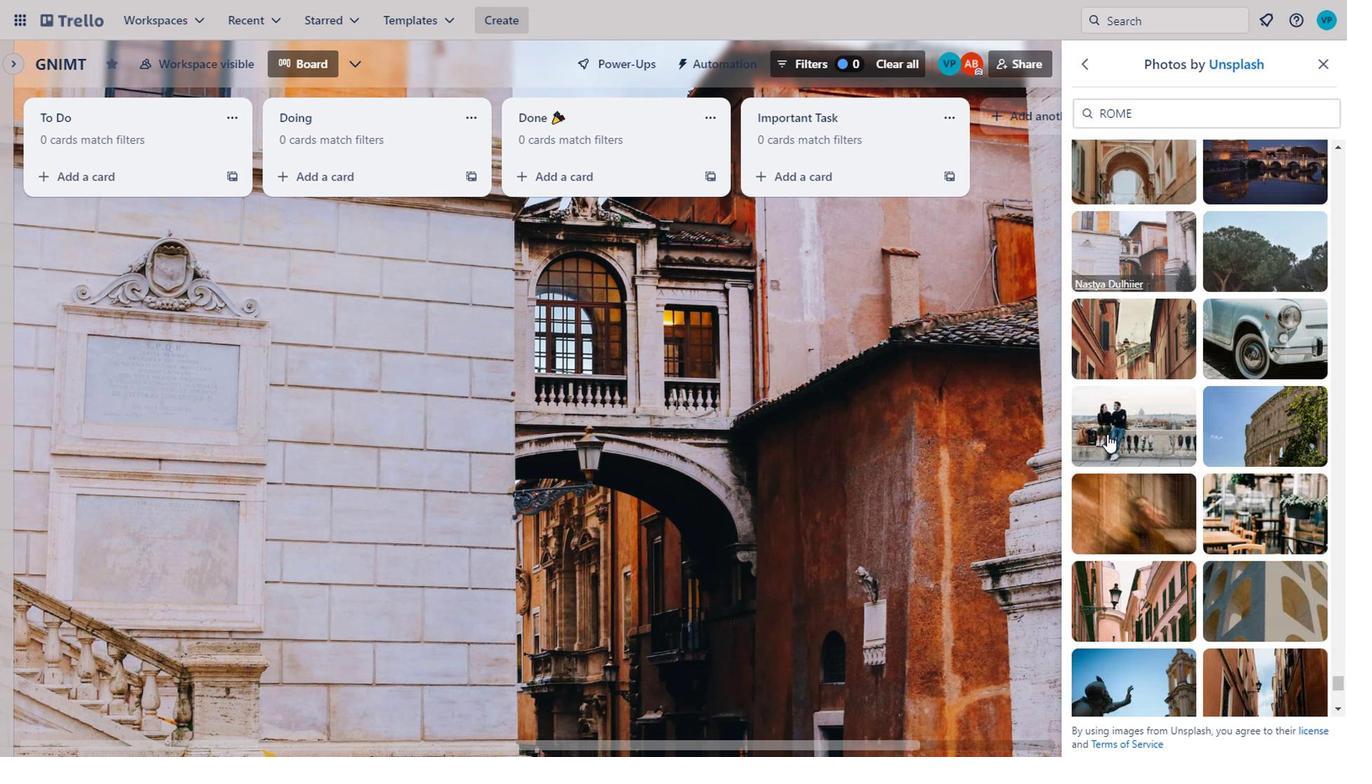 
Action: Mouse moved to (1169, 548)
Screenshot: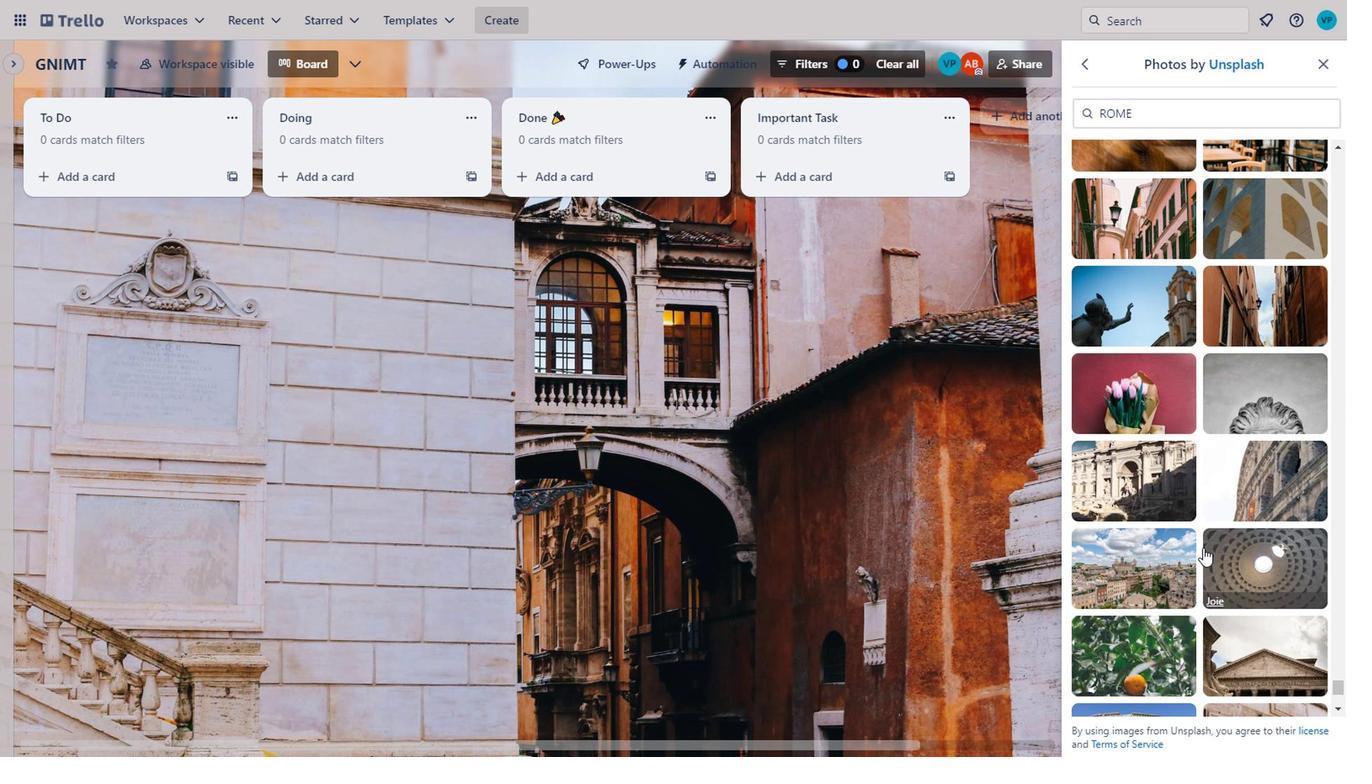 
Action: Mouse pressed left at (1169, 548)
Screenshot: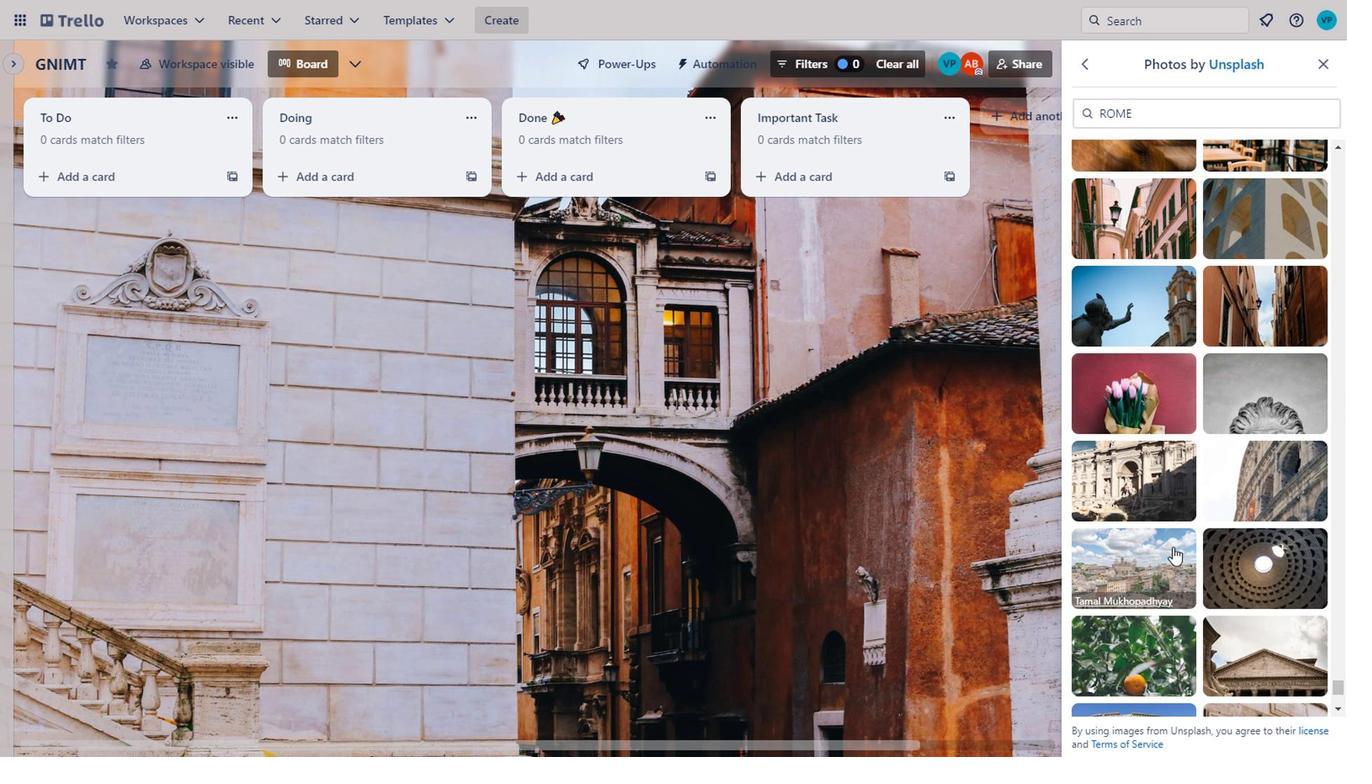 
Action: Mouse moved to (1162, 577)
Screenshot: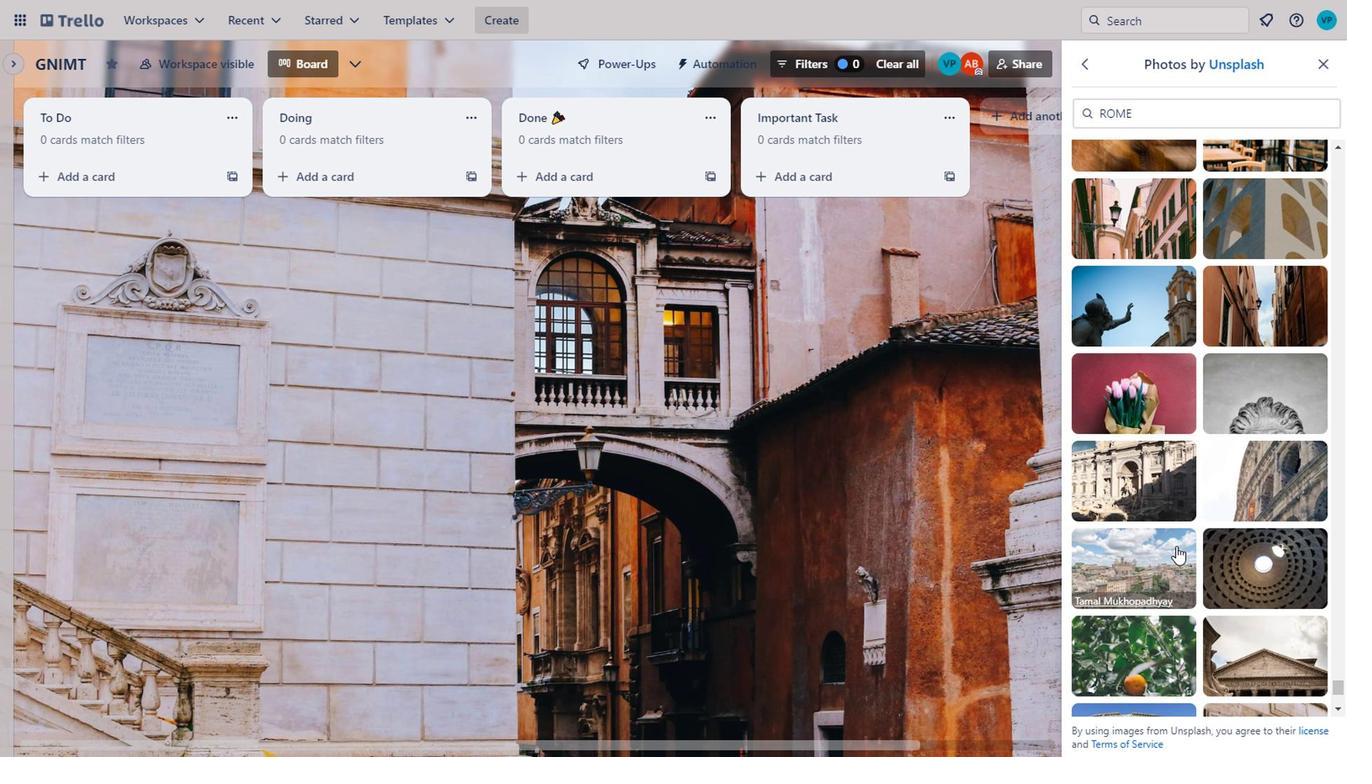 
Action: Mouse scrolled (1162, 576) with delta (0, 0)
Screenshot: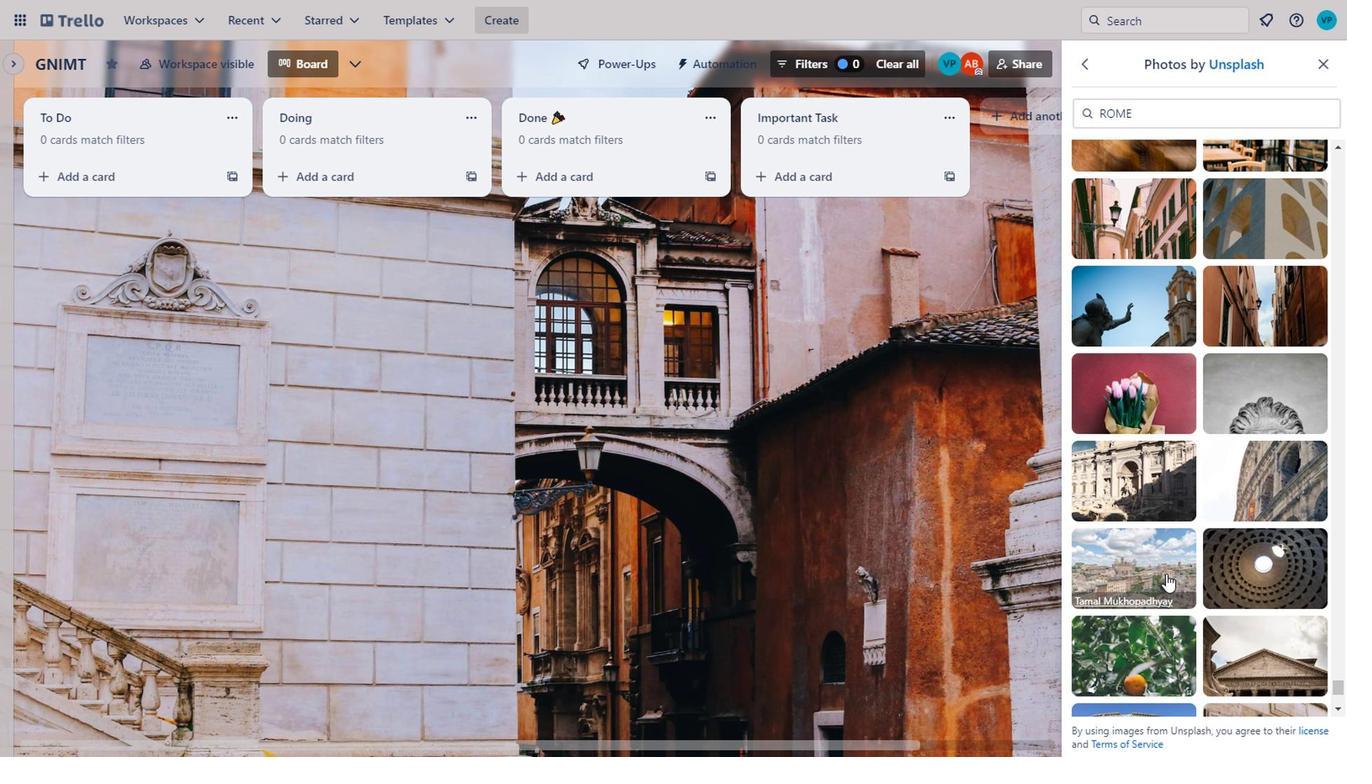 
Action: Mouse scrolled (1162, 576) with delta (0, 0)
Screenshot: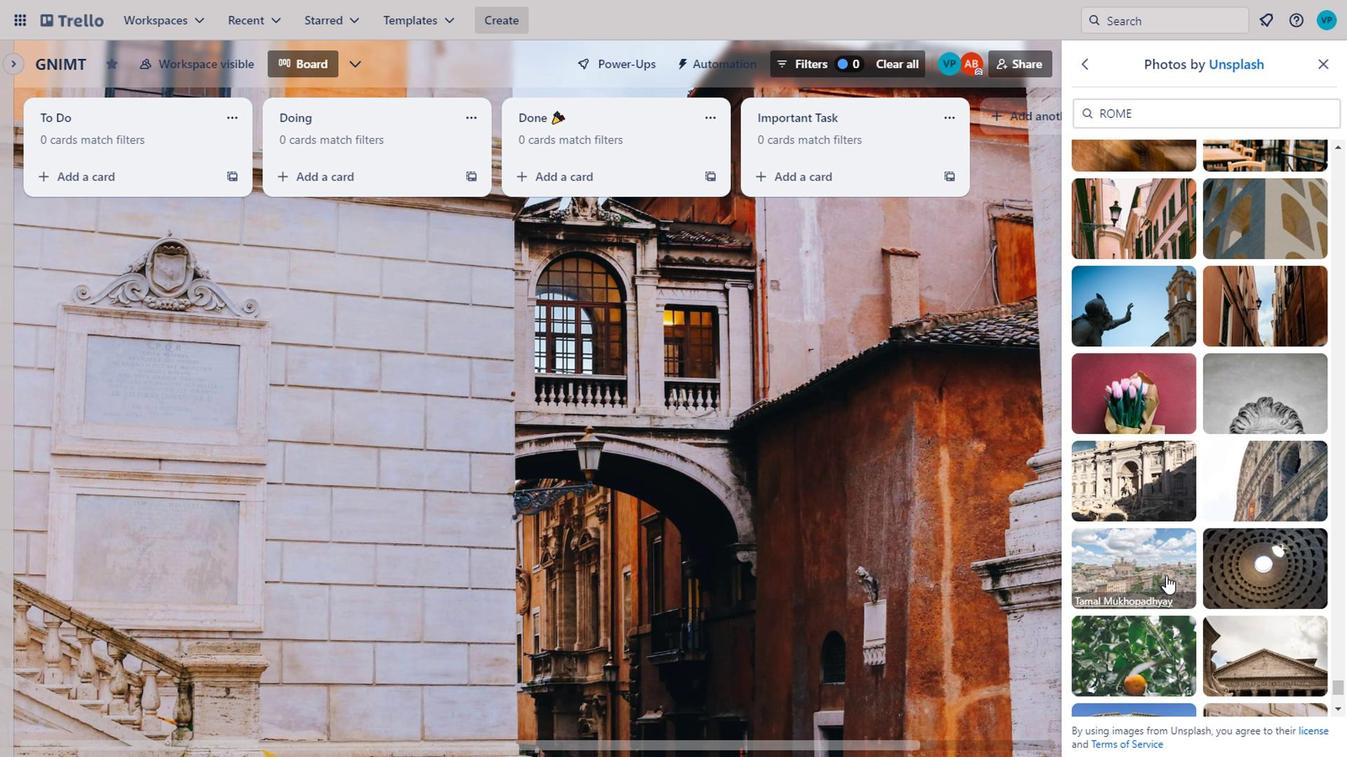 
Action: Mouse moved to (1259, 508)
Screenshot: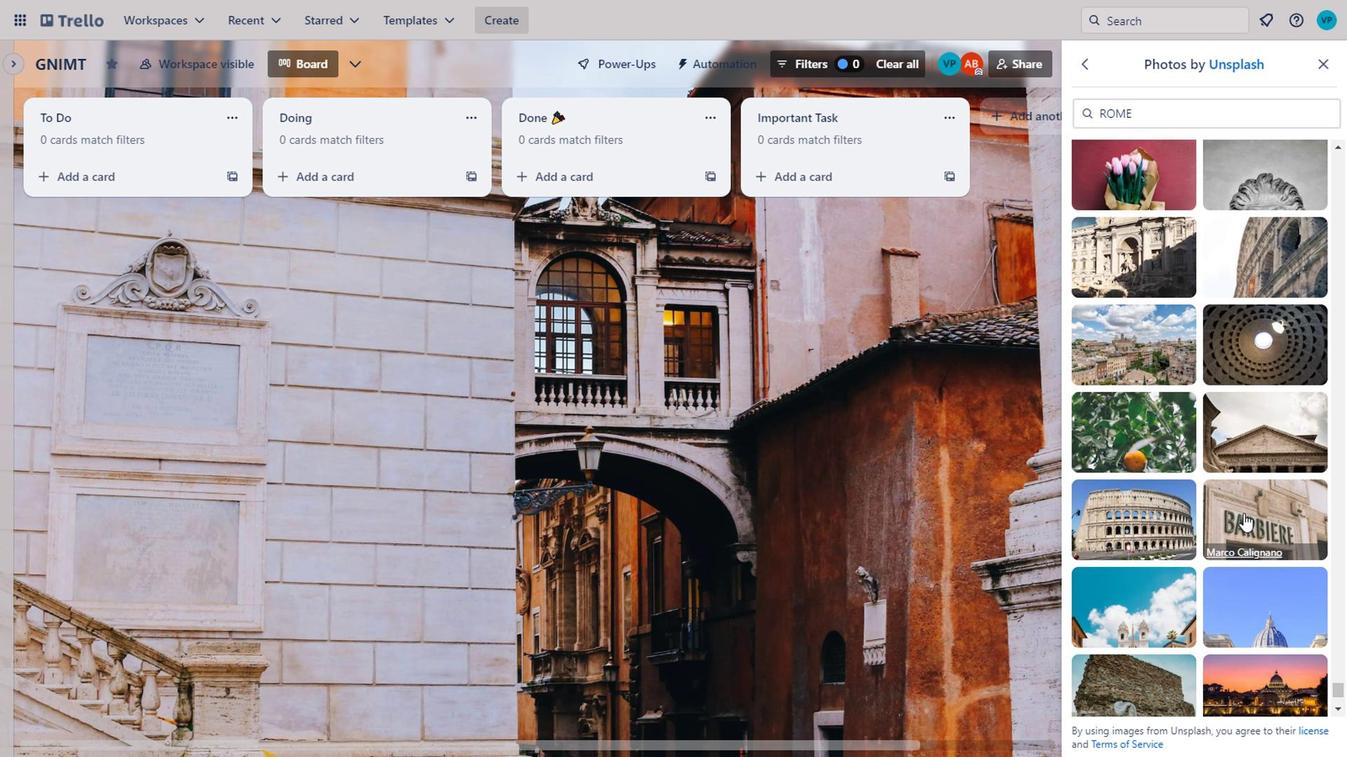 
Action: Mouse pressed left at (1259, 508)
Screenshot: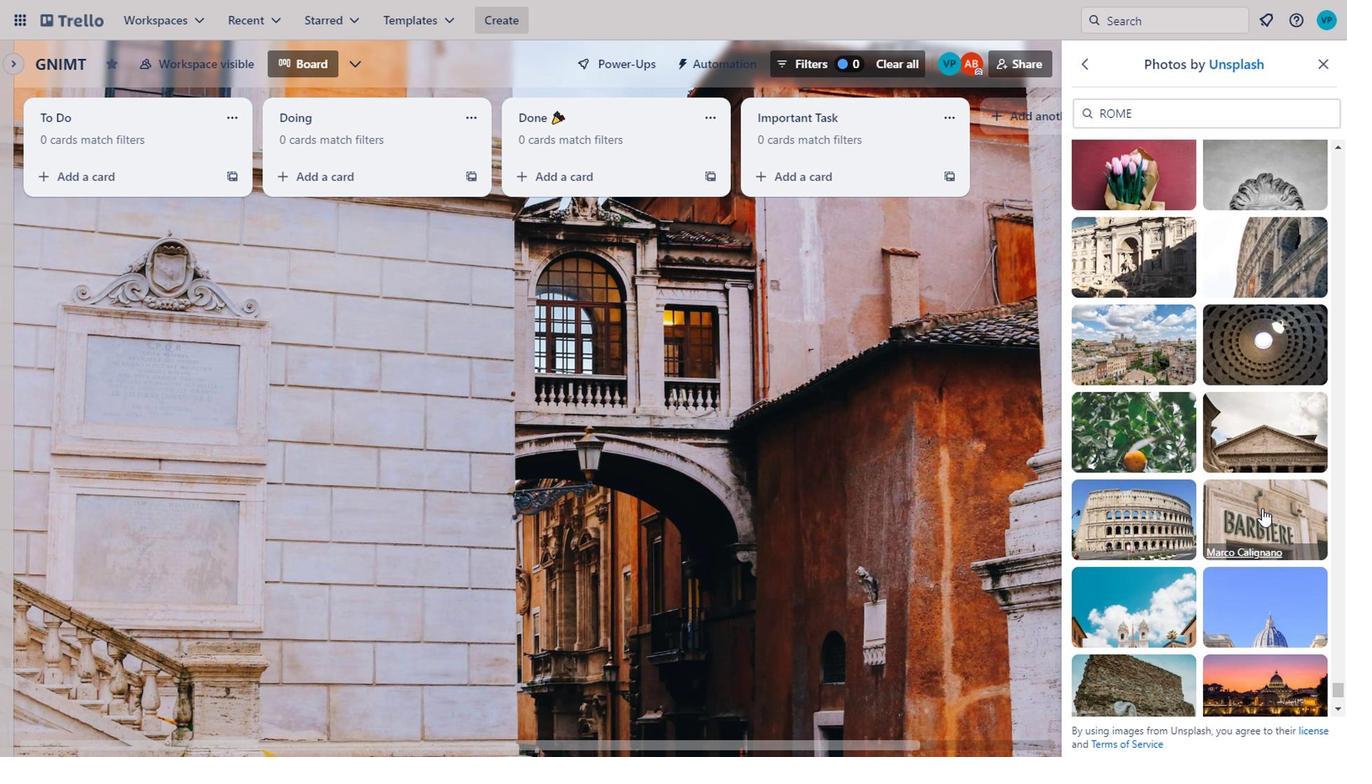 
Action: Mouse moved to (1224, 590)
Screenshot: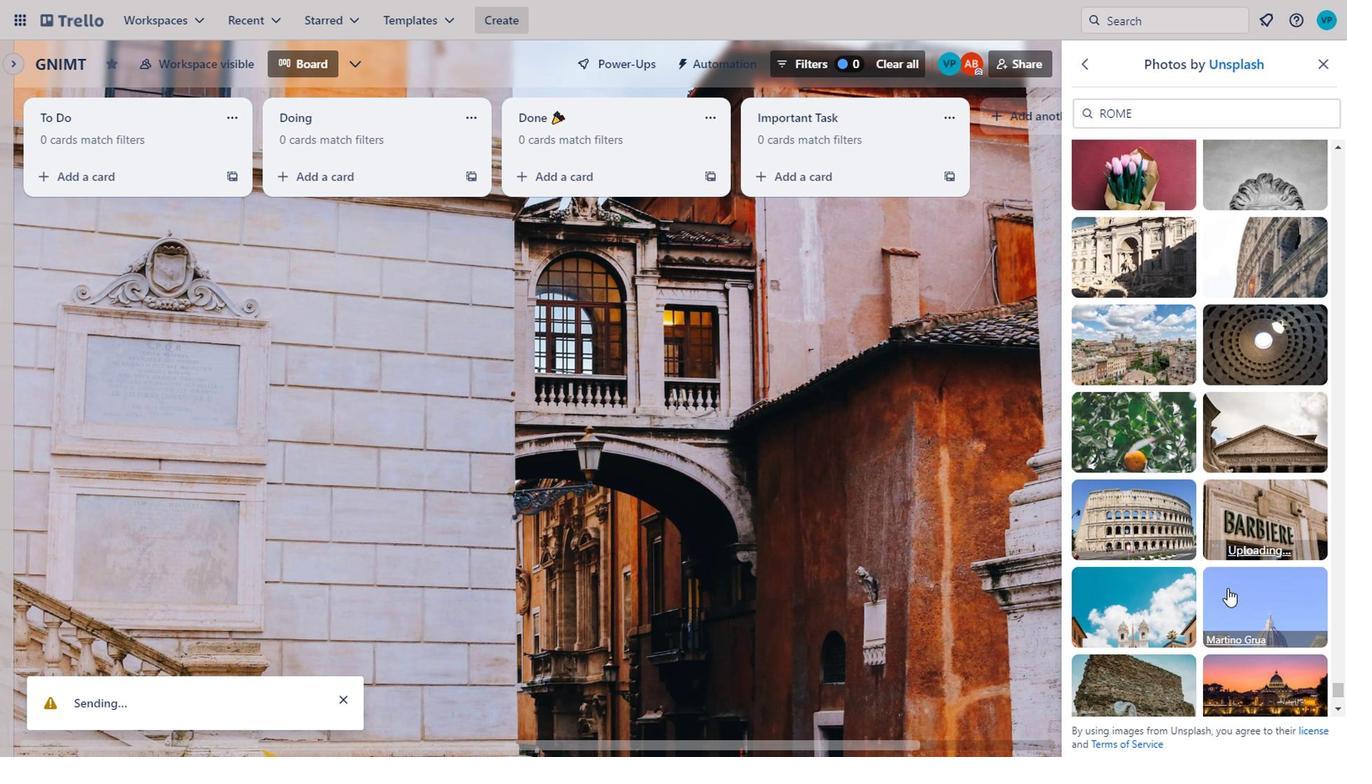 
Action: Mouse scrolled (1224, 589) with delta (0, 0)
Screenshot: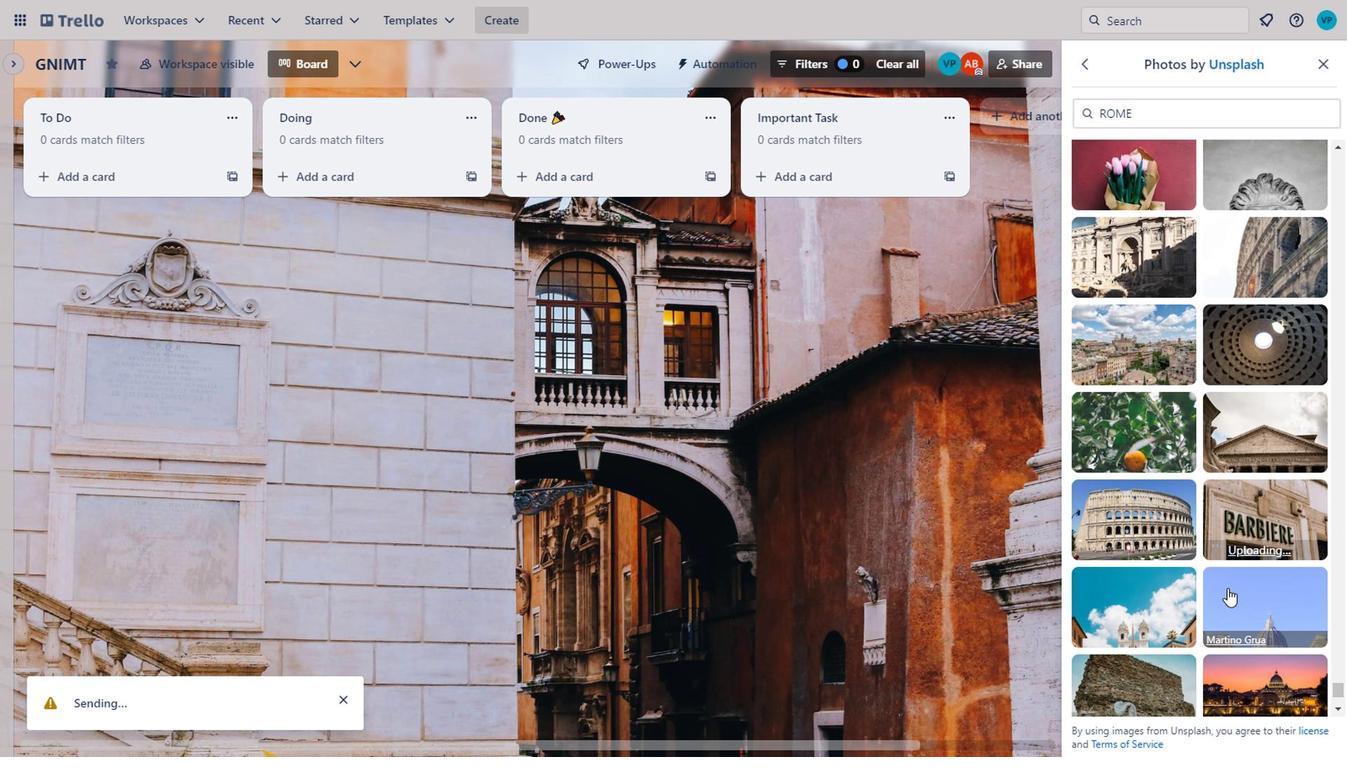 
Action: Mouse scrolled (1224, 589) with delta (0, 0)
Screenshot: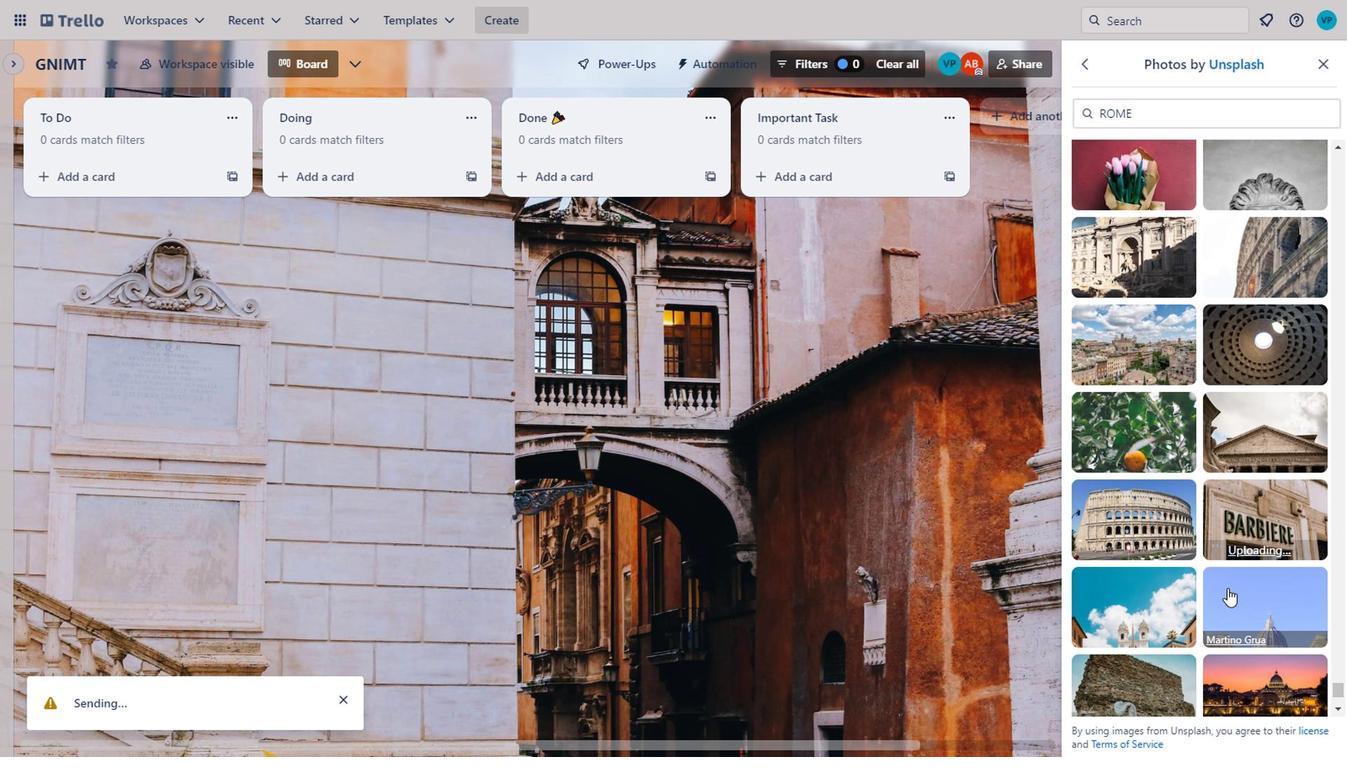 
Action: Mouse moved to (1132, 451)
Screenshot: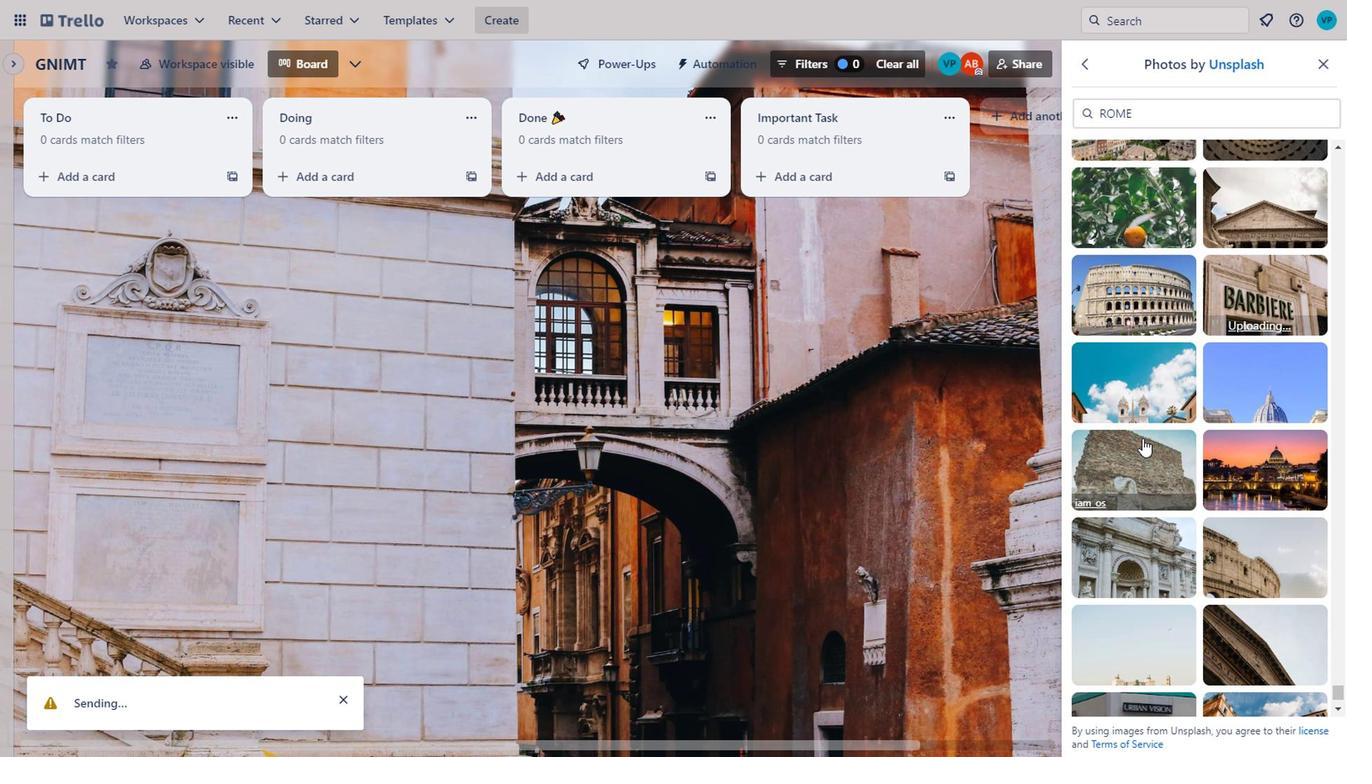 
Action: Mouse pressed left at (1132, 451)
Screenshot: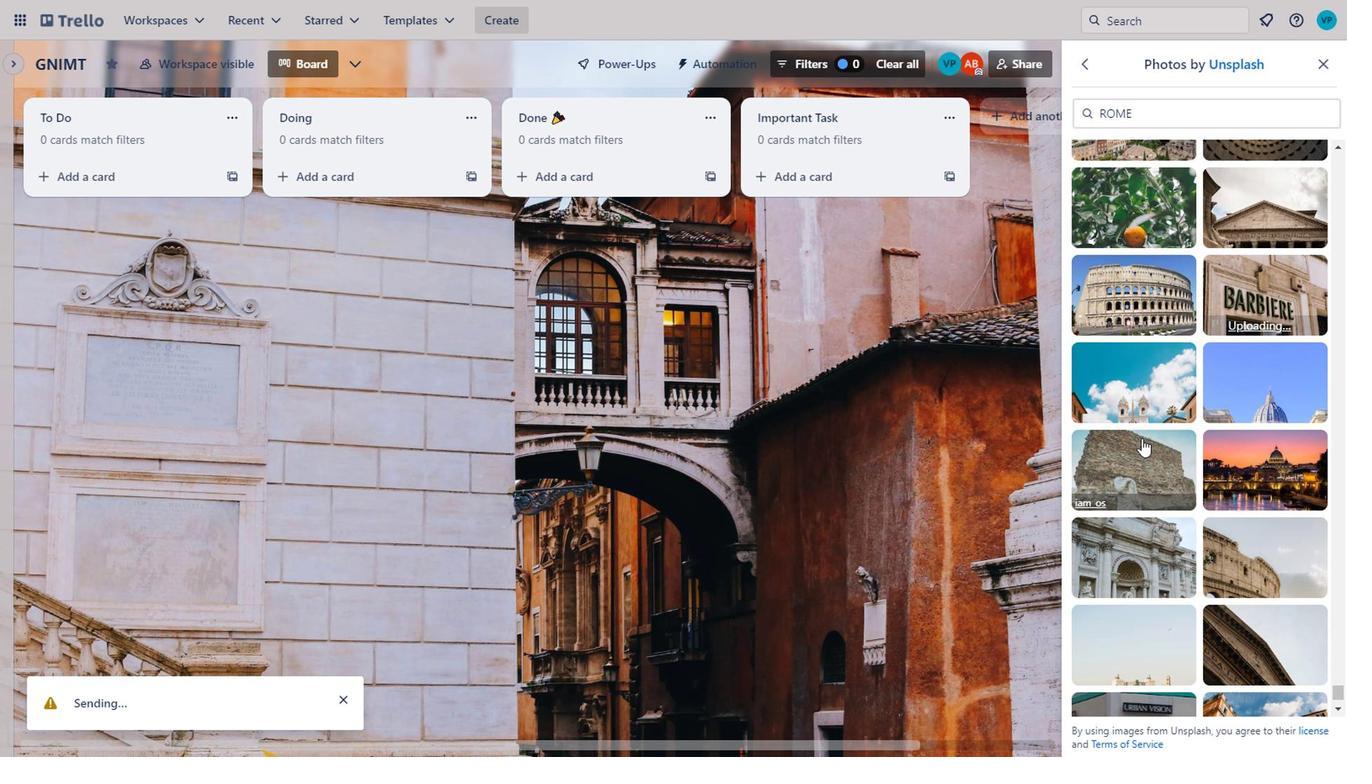 
Action: Mouse moved to (1087, 55)
Screenshot: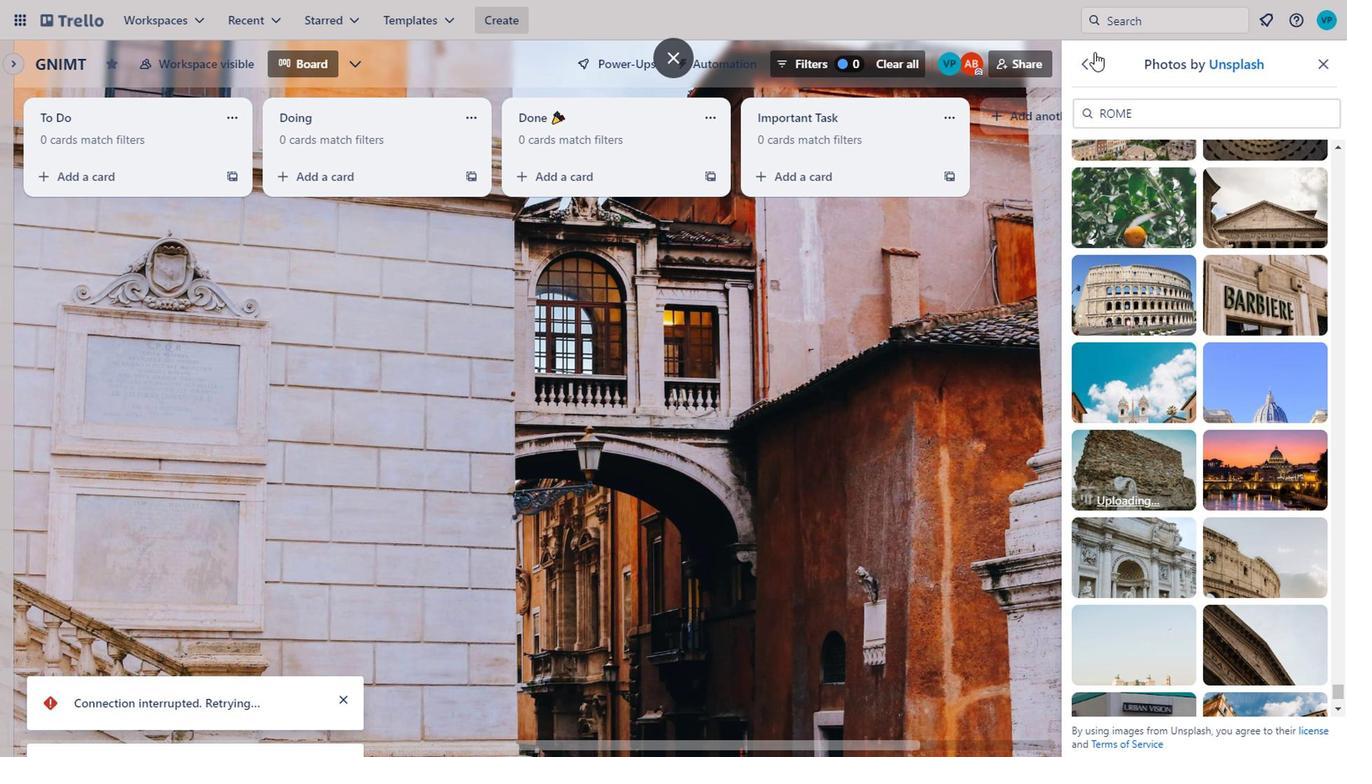 
Action: Mouse pressed left at (1087, 55)
Screenshot: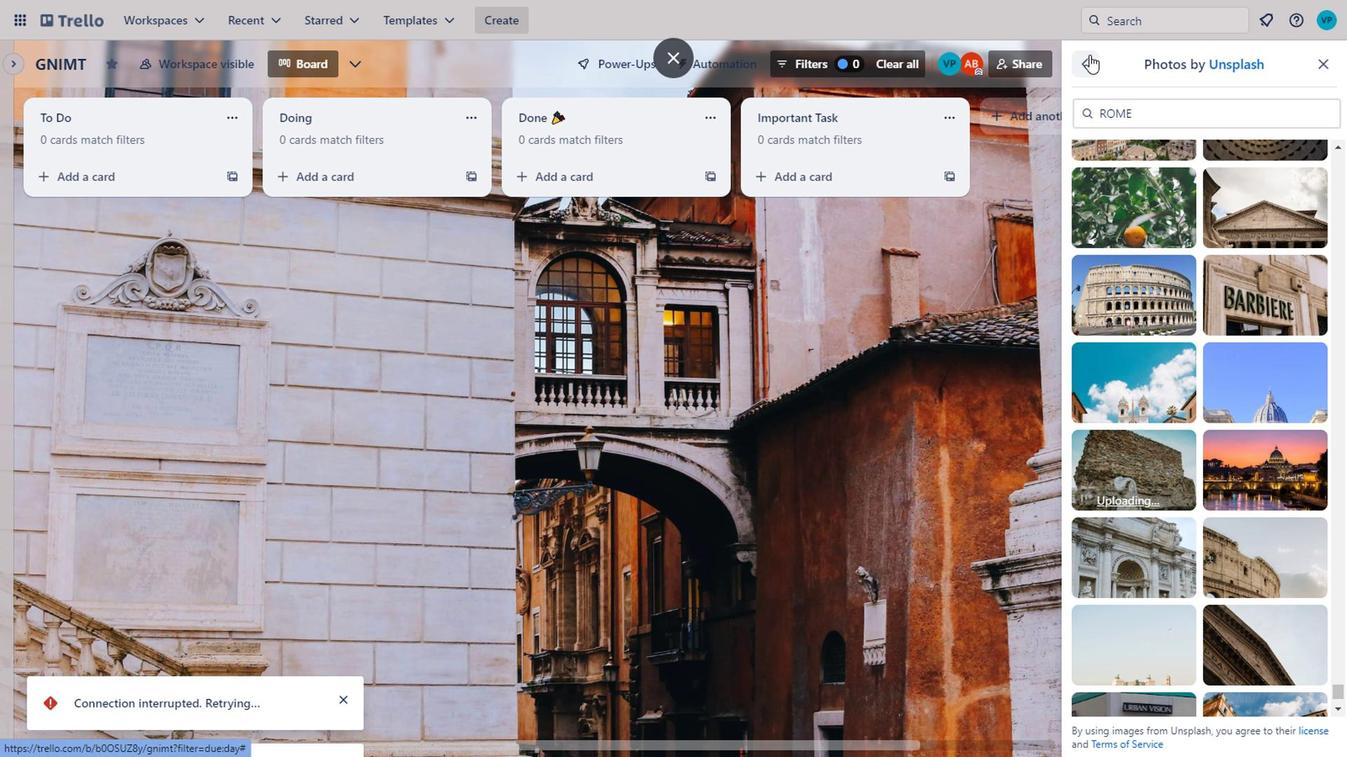 
Action: Mouse pressed left at (1087, 55)
Screenshot: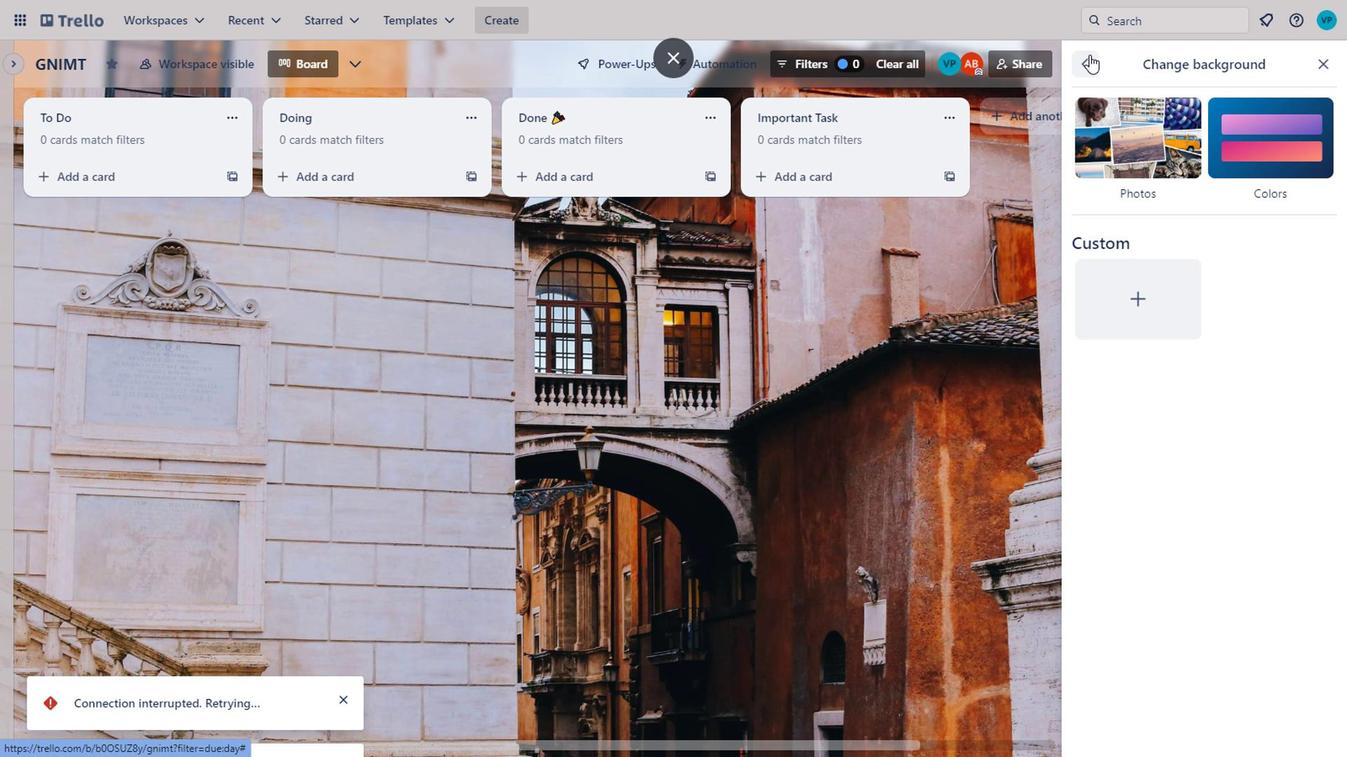 
Action: Mouse pressed left at (1087, 55)
Screenshot: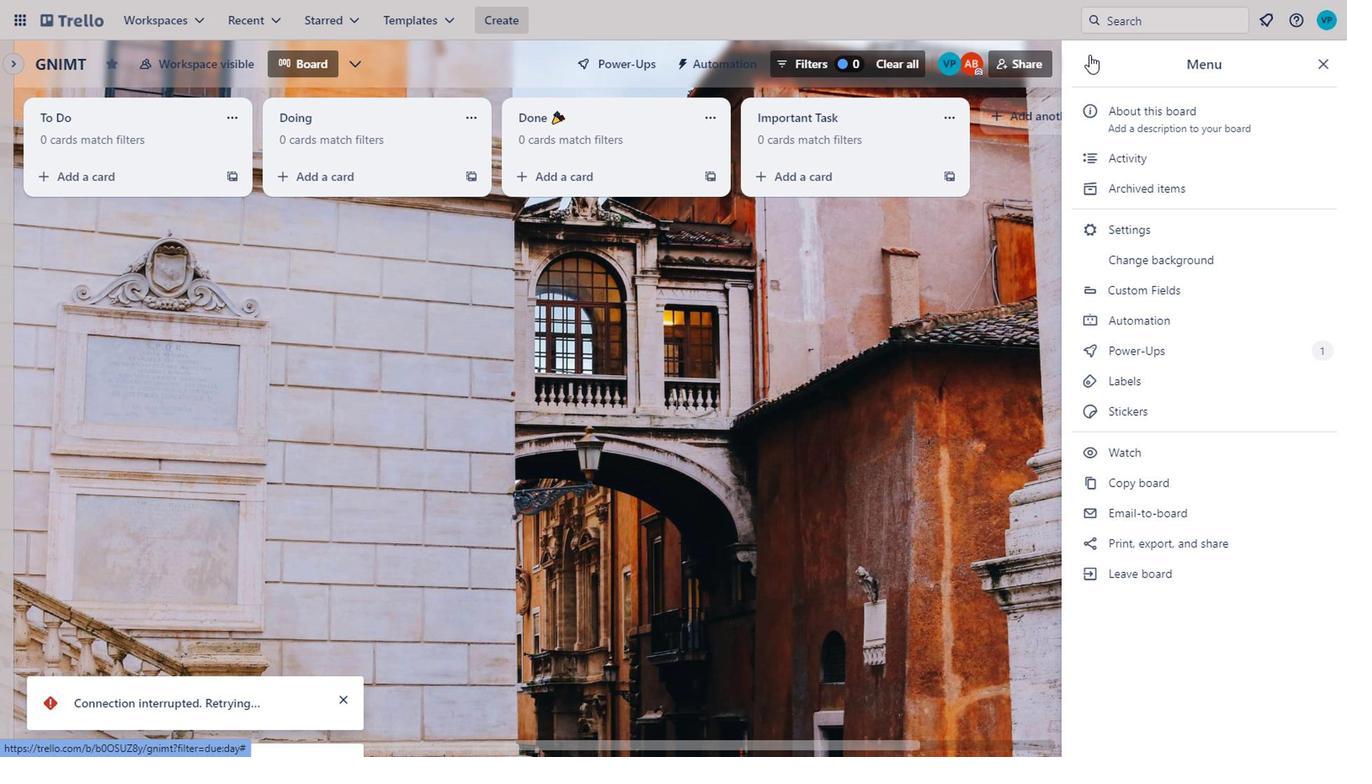 
Action: Mouse moved to (1314, 70)
Screenshot: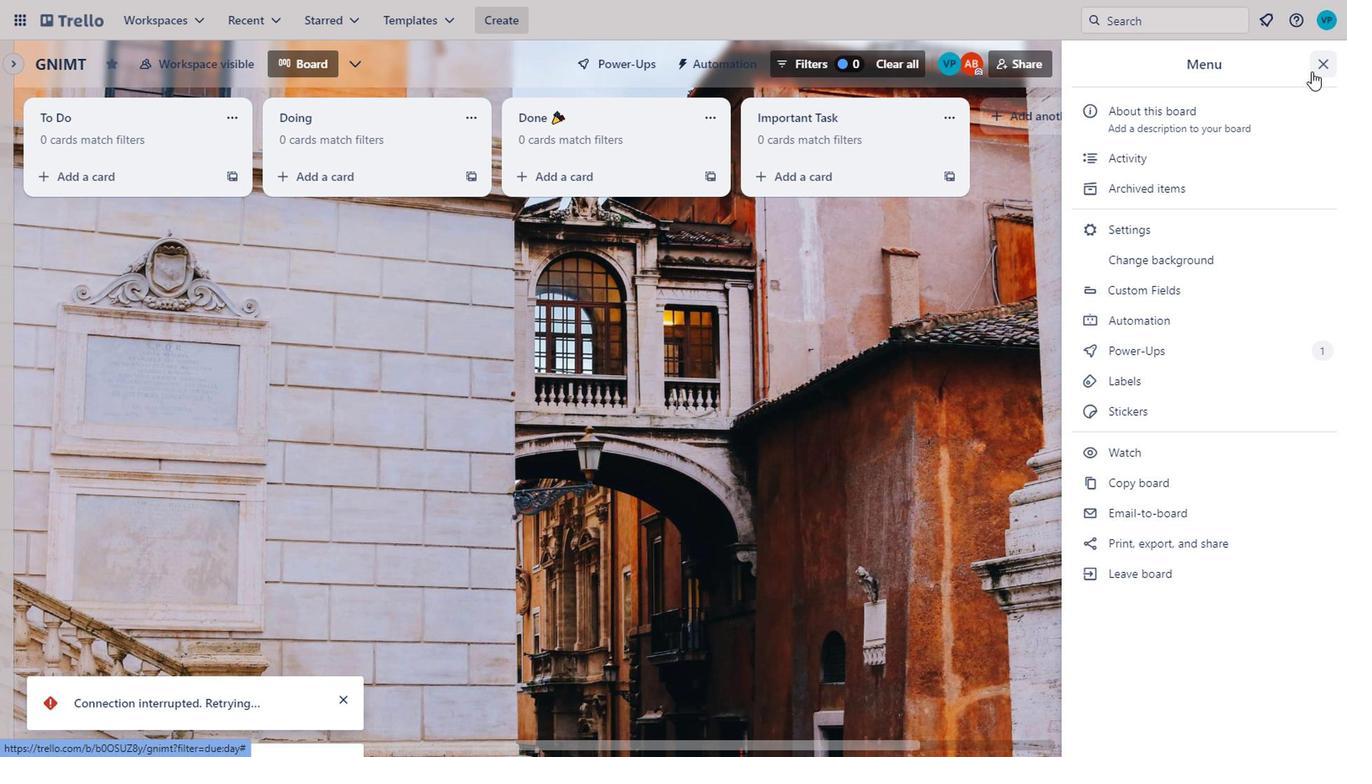 
Action: Mouse pressed left at (1314, 70)
Screenshot: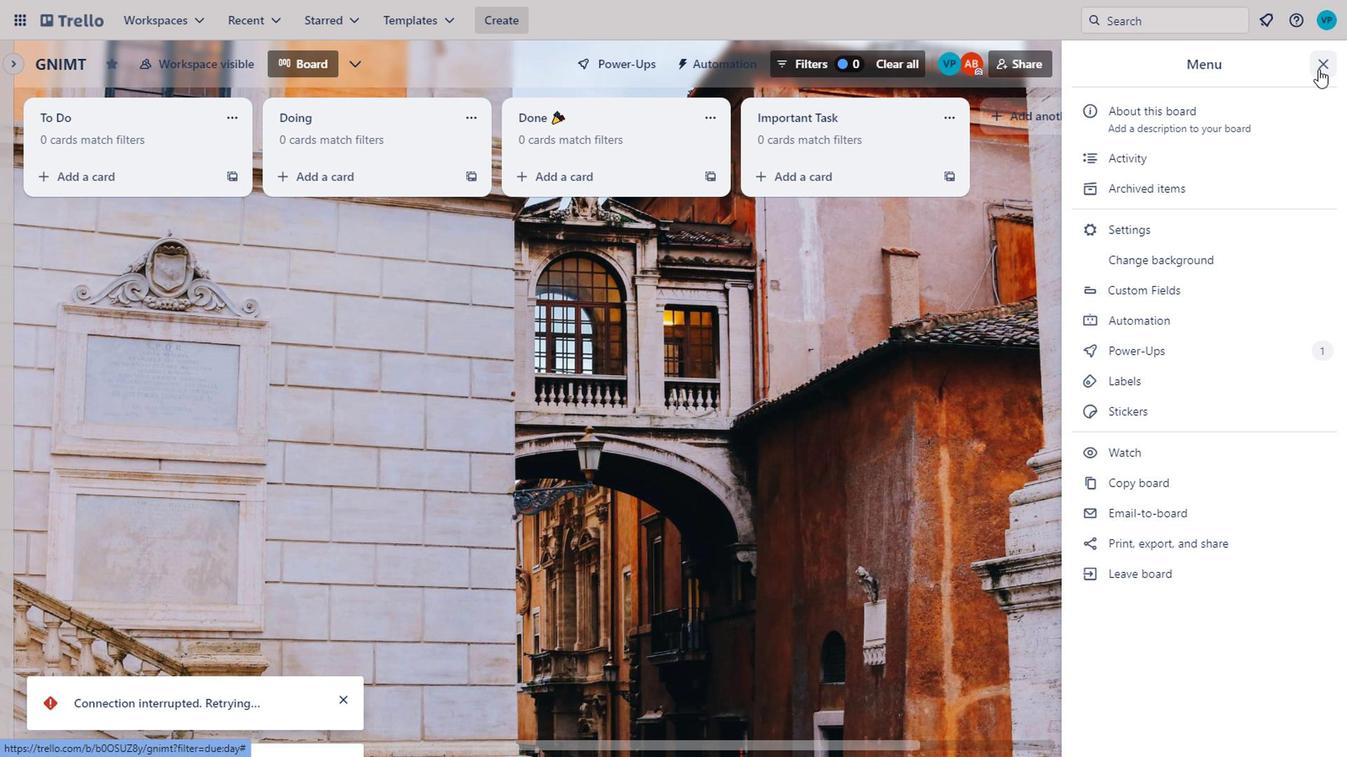 
Action: Mouse moved to (1132, 63)
Screenshot: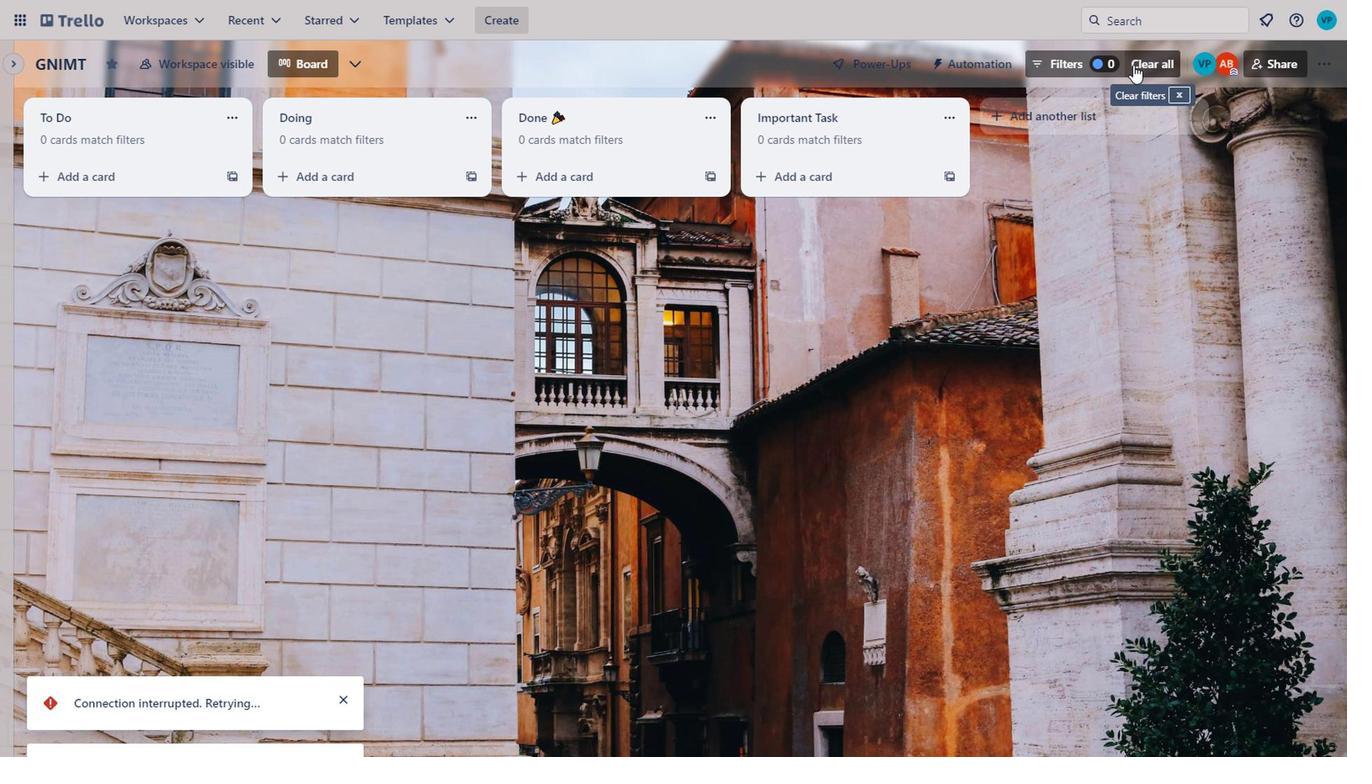 
Action: Mouse pressed left at (1132, 63)
Screenshot: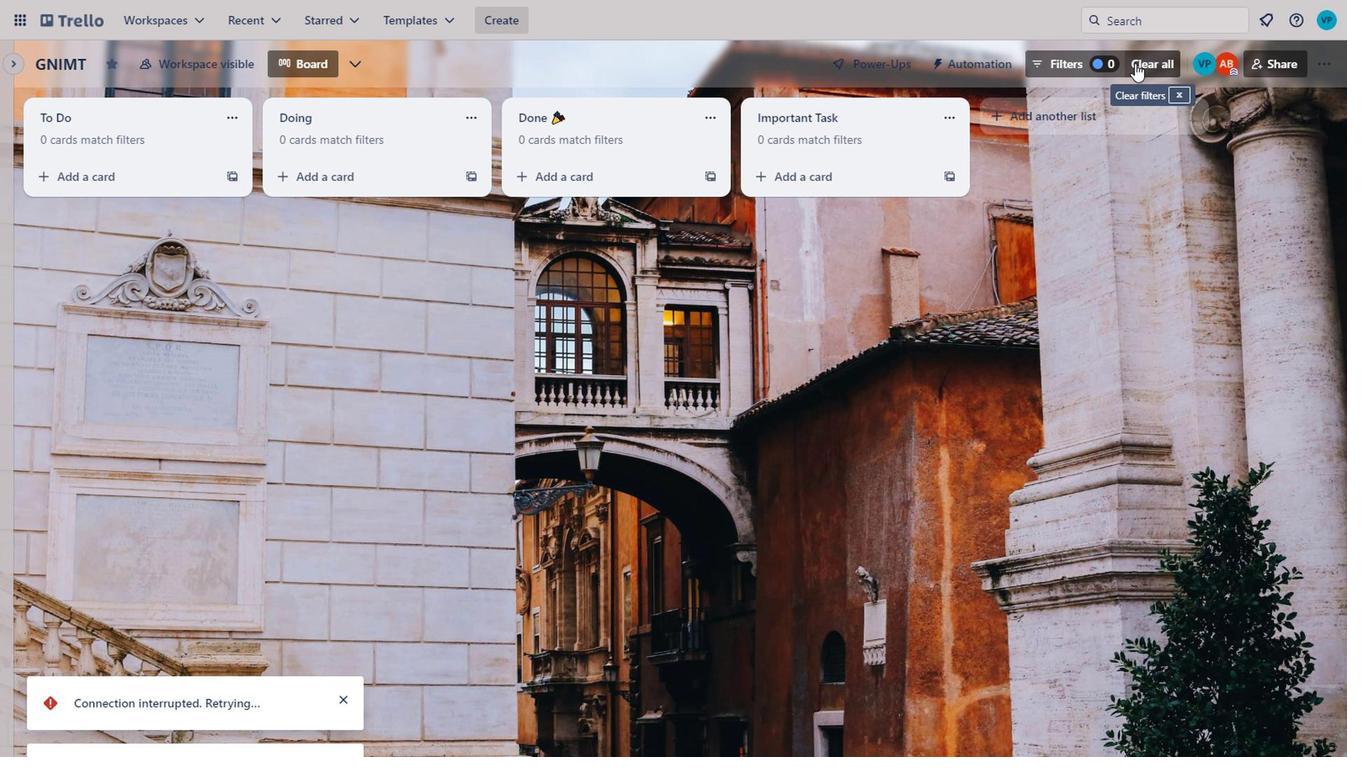 
Action: Mouse moved to (17, 65)
Screenshot: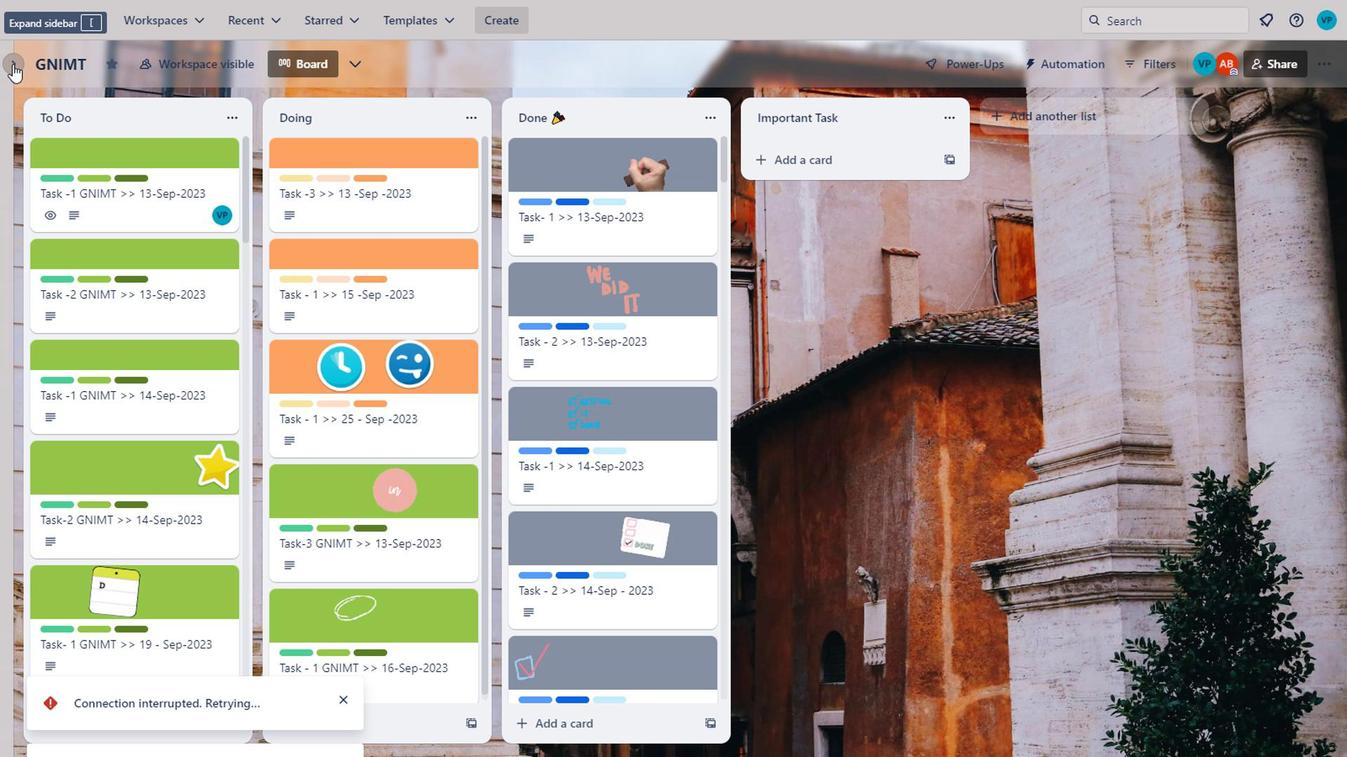 
Action: Mouse pressed left at (17, 65)
Screenshot: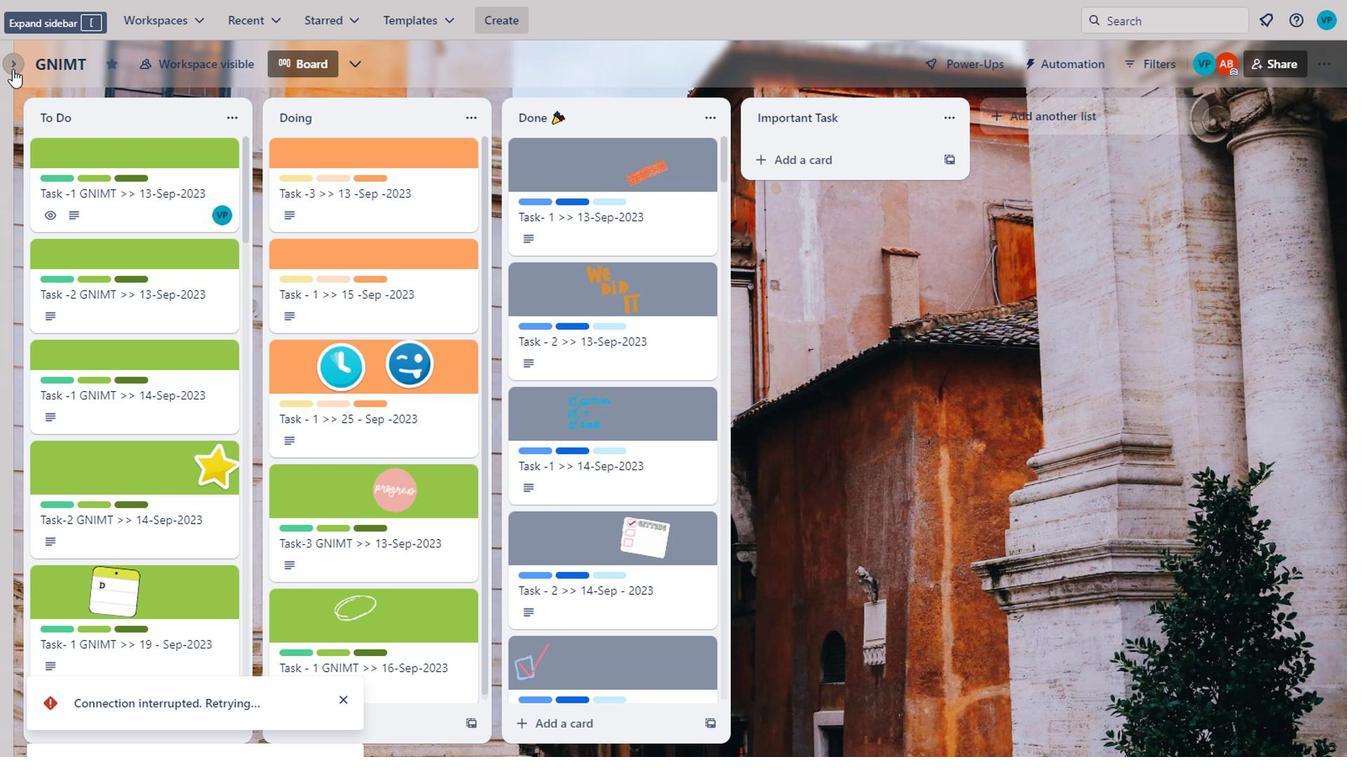 
Action: Mouse moved to (87, 117)
Screenshot: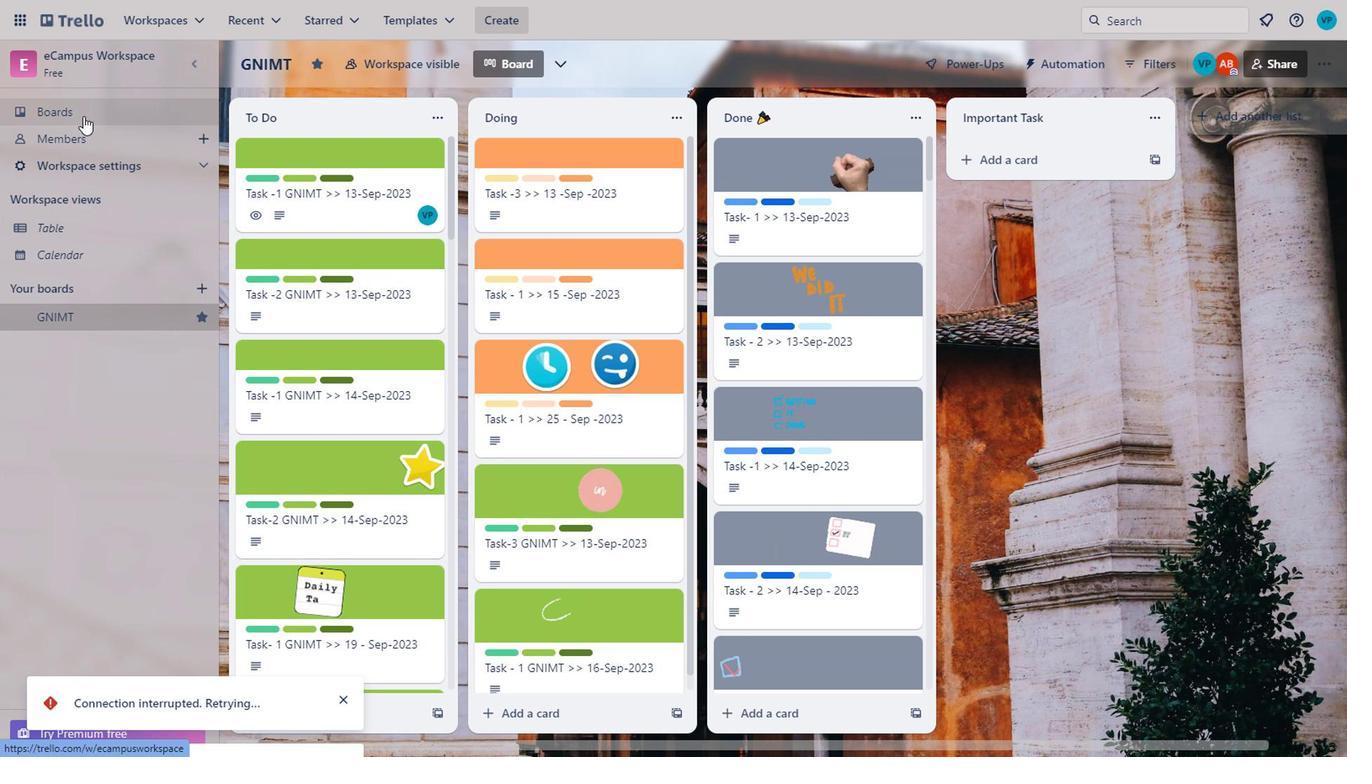 
Action: Mouse pressed left at (87, 117)
Screenshot: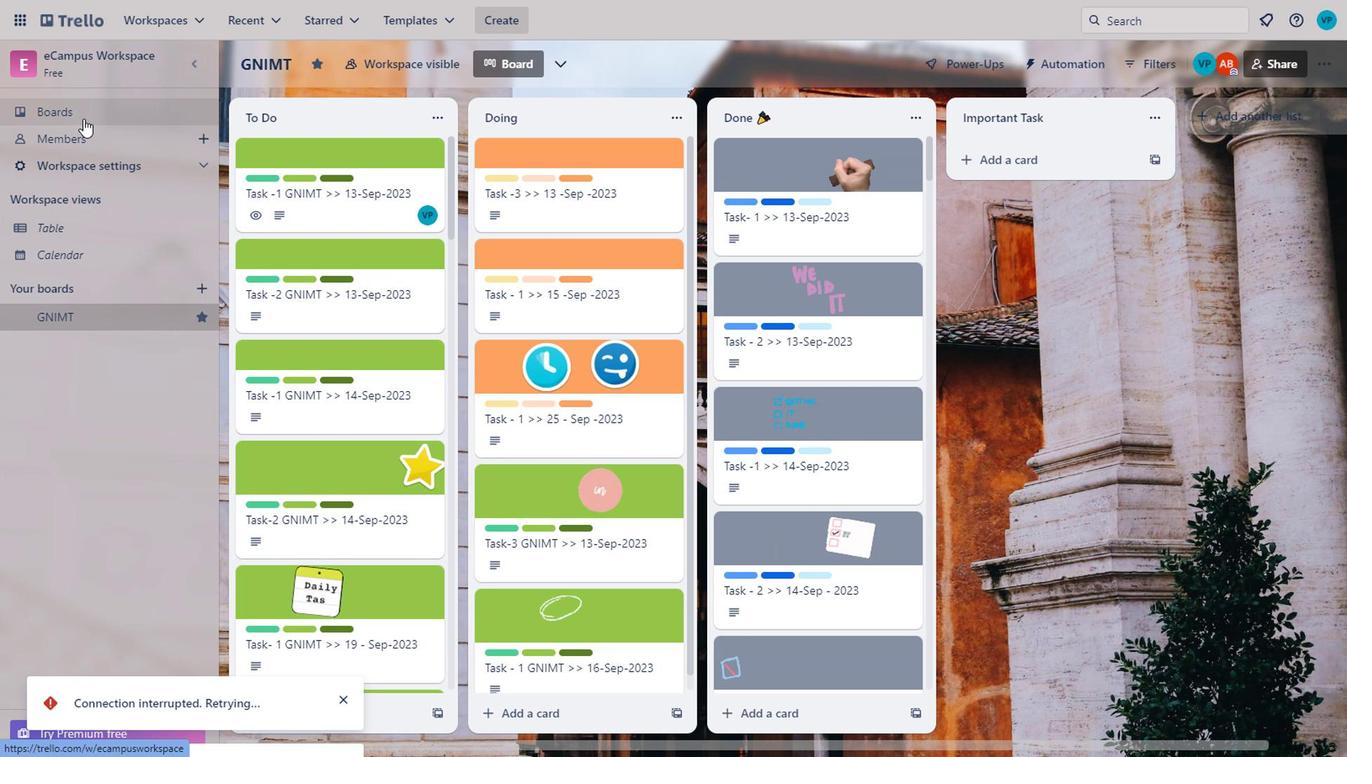 
Action: Mouse moved to (191, 59)
Screenshot: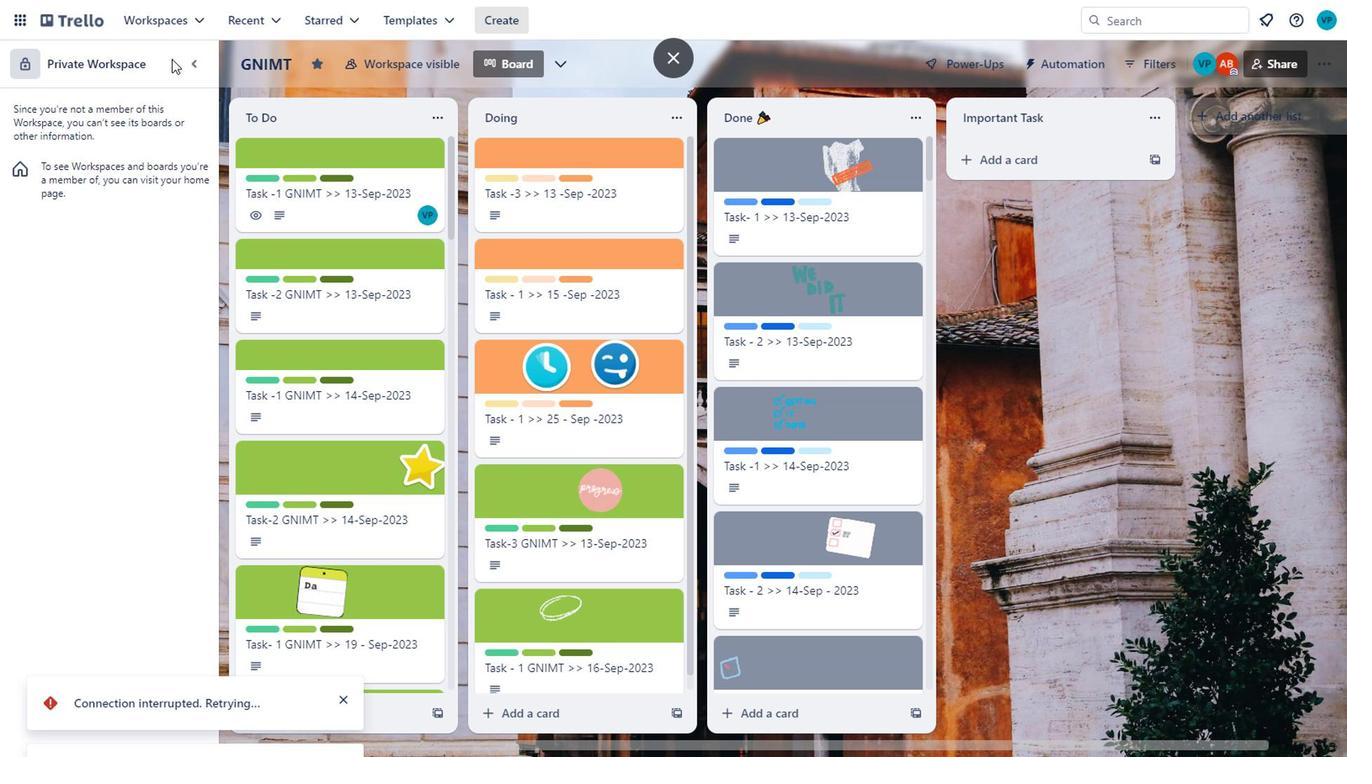 
Action: Mouse pressed left at (191, 59)
Screenshot: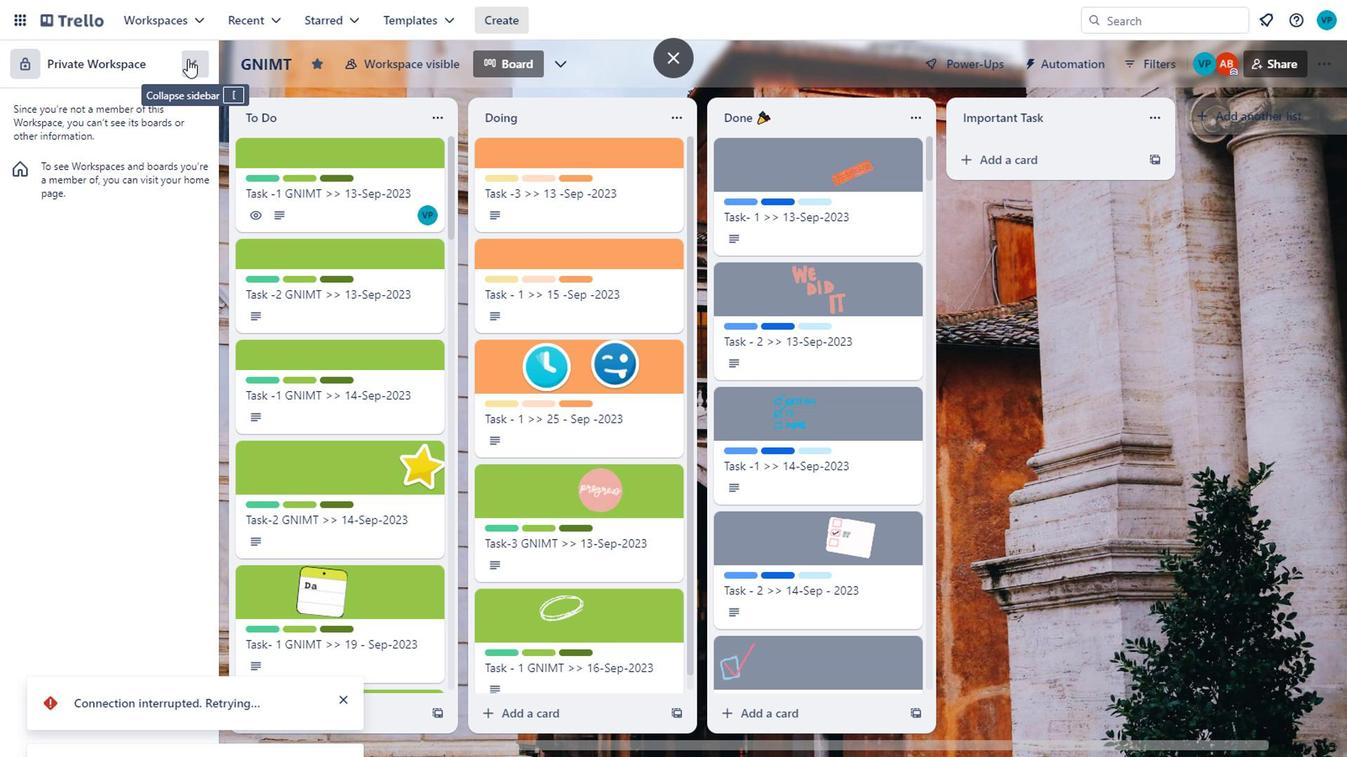 
Action: Mouse moved to (864, 159)
Screenshot: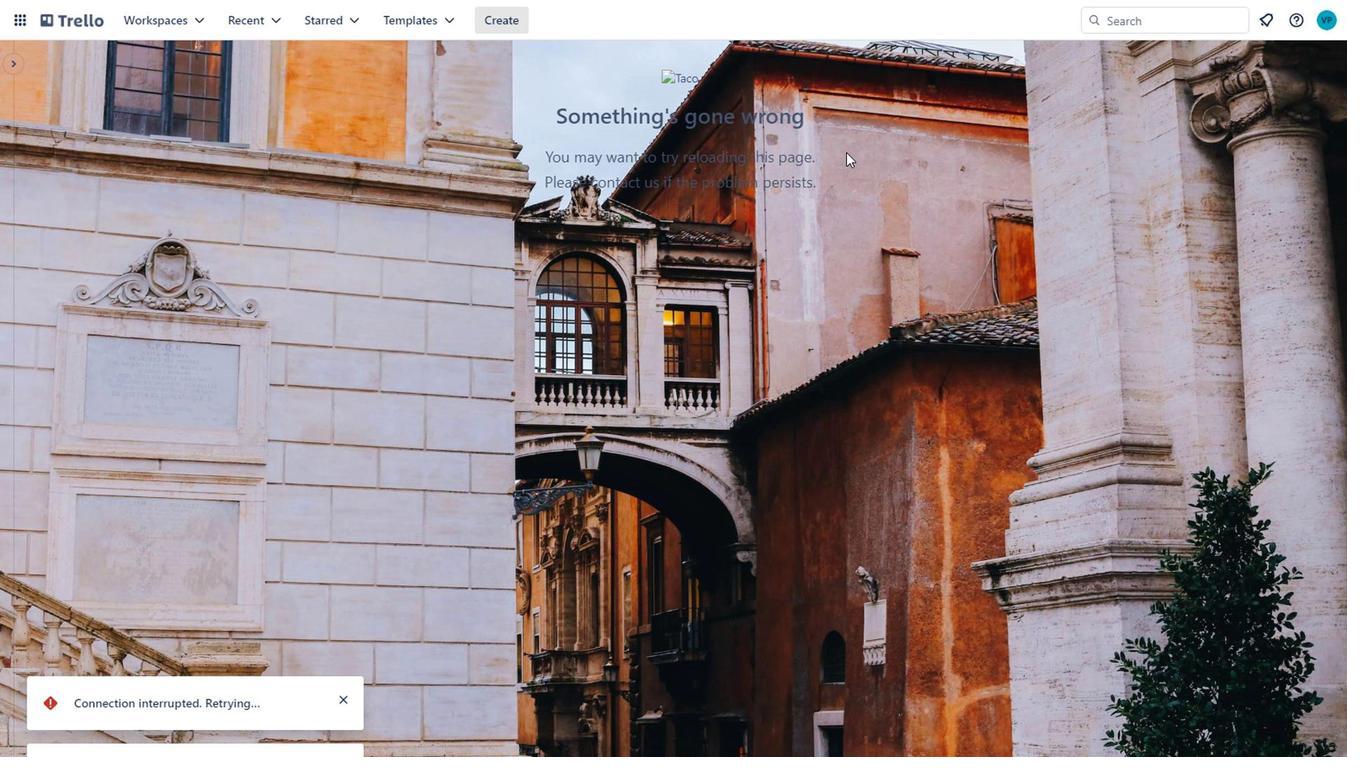 
Action: Mouse pressed left at (864, 159)
Screenshot: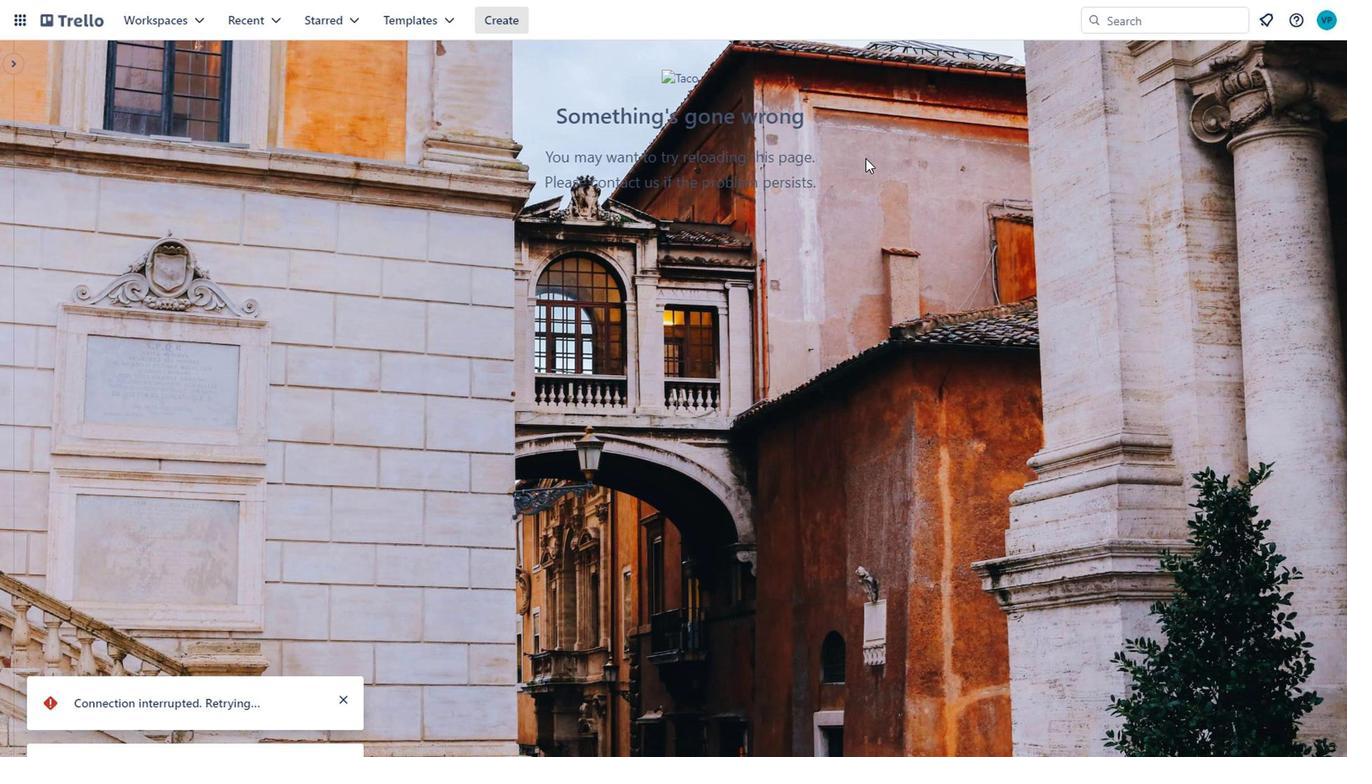 
